 Task: Create a due date automation trigger when advanced on, 2 working days before a card is due add fields with custom field "Resume" set to a number greater than 1 and greater or equal to 10 at 11:00 AM.
Action: Mouse moved to (847, 248)
Screenshot: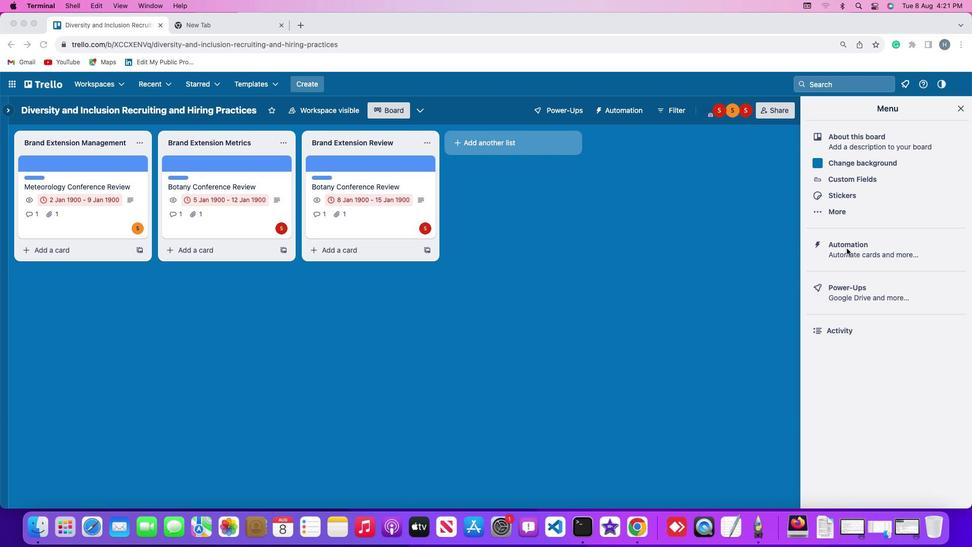 
Action: Mouse pressed left at (847, 248)
Screenshot: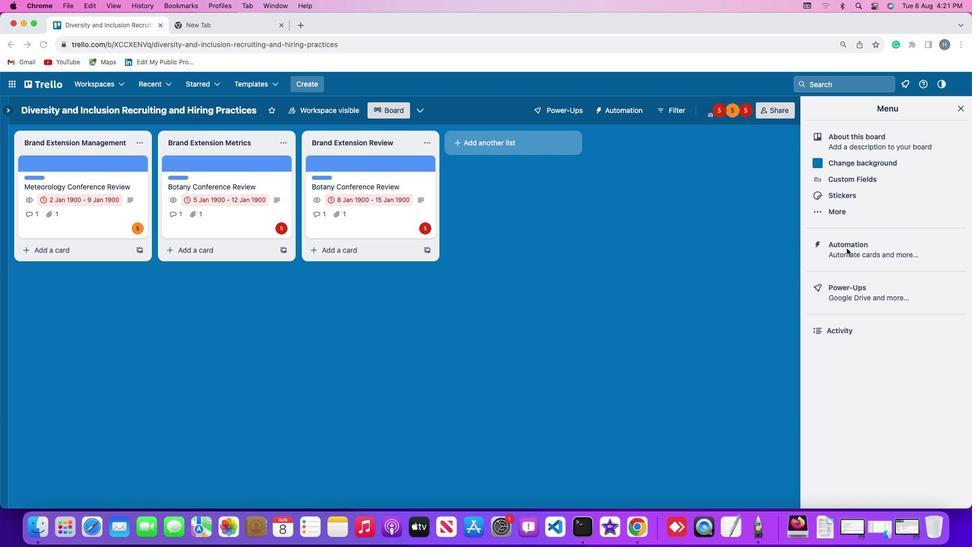 
Action: Mouse pressed left at (847, 248)
Screenshot: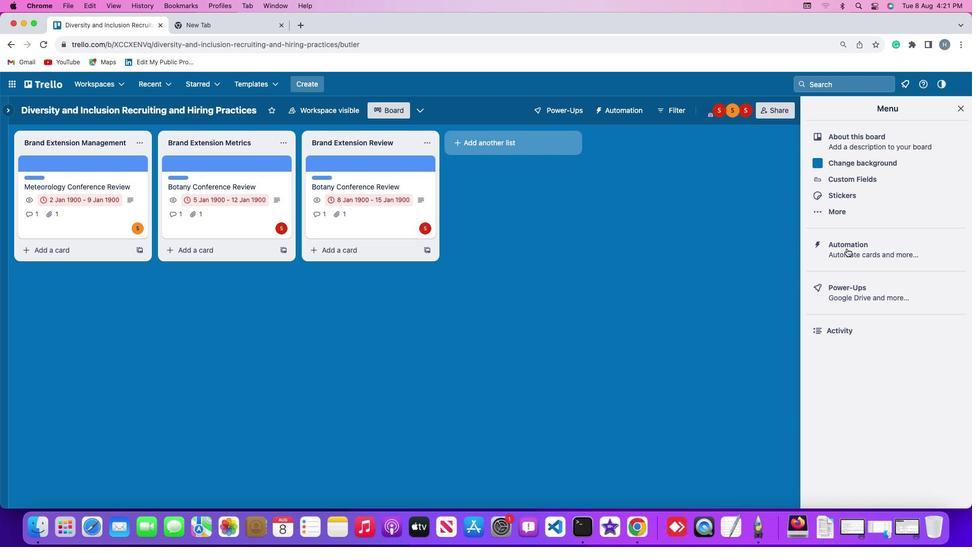 
Action: Mouse moved to (67, 243)
Screenshot: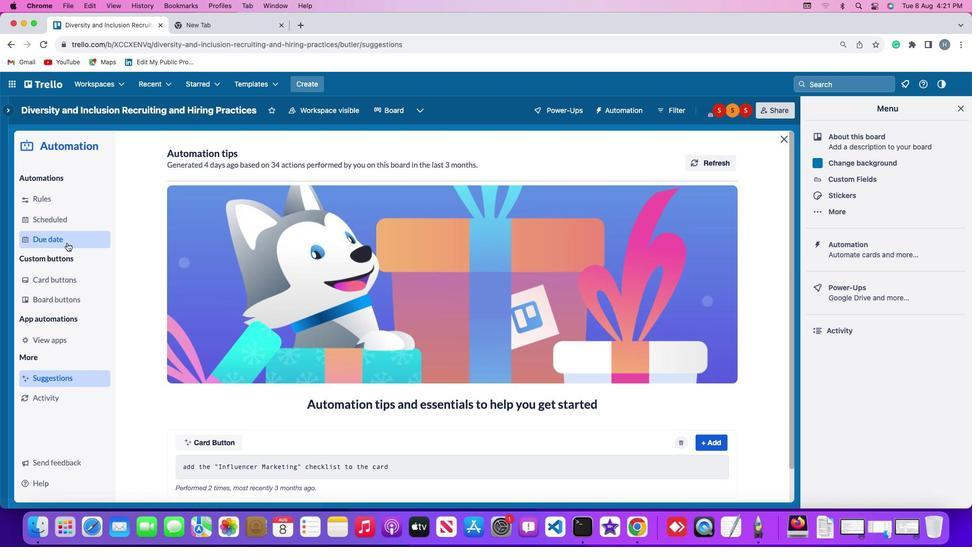 
Action: Mouse pressed left at (67, 243)
Screenshot: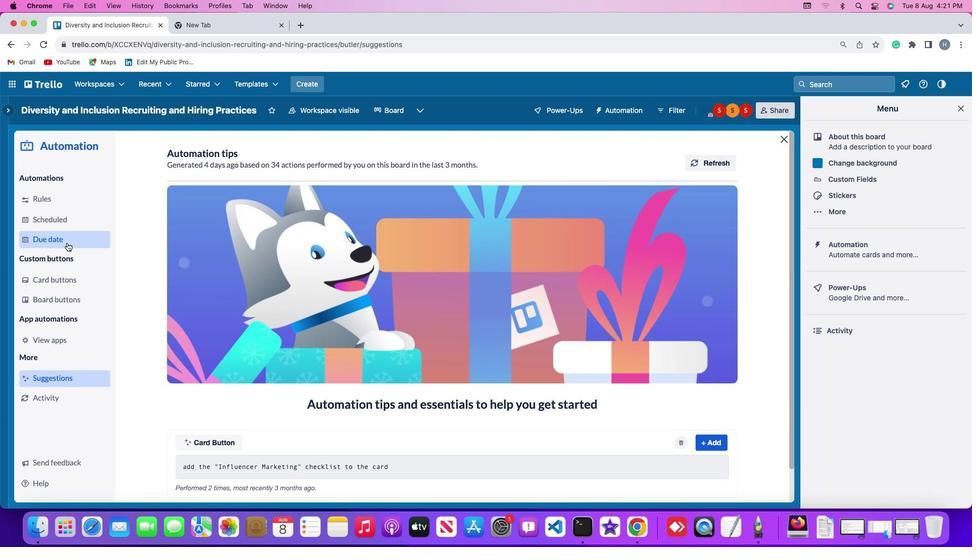 
Action: Mouse moved to (688, 156)
Screenshot: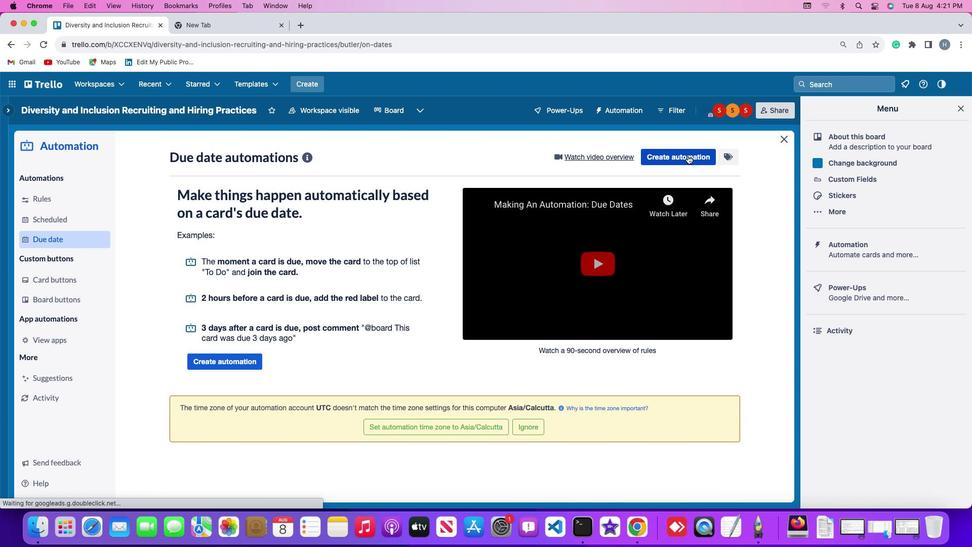 
Action: Mouse pressed left at (688, 156)
Screenshot: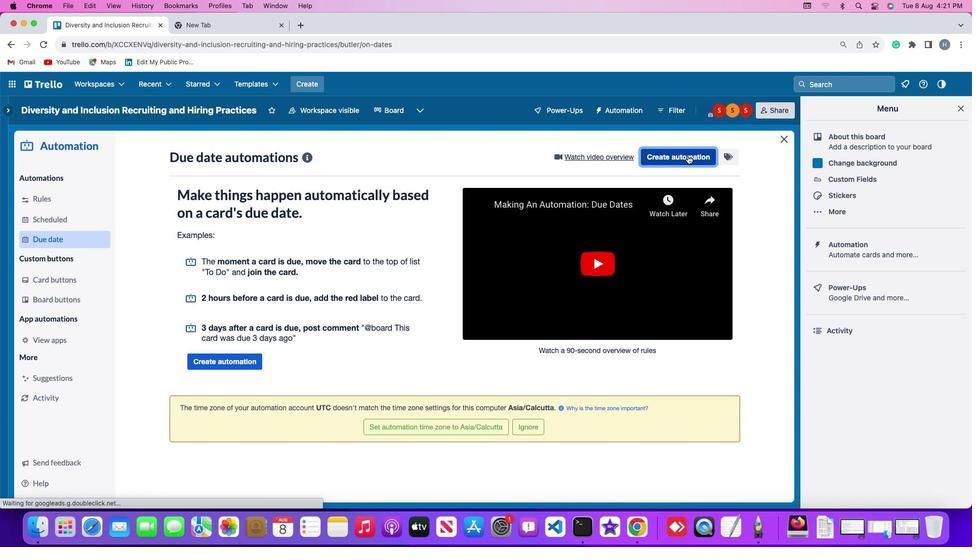 
Action: Mouse moved to (239, 248)
Screenshot: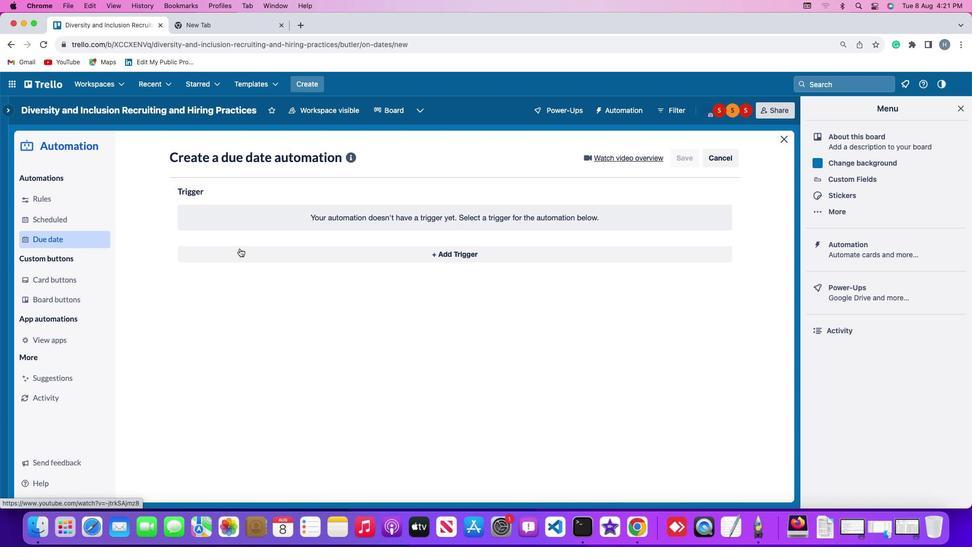 
Action: Mouse pressed left at (239, 248)
Screenshot: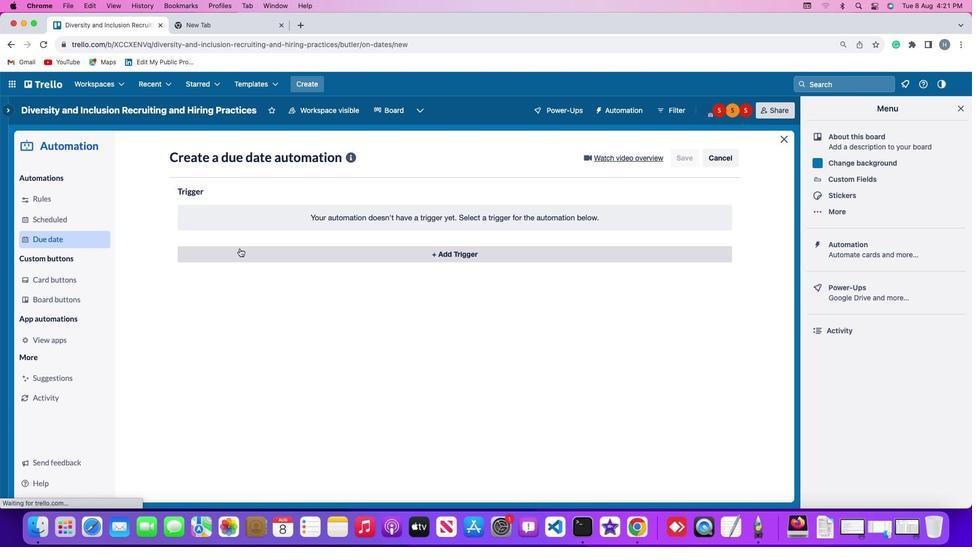 
Action: Mouse moved to (198, 405)
Screenshot: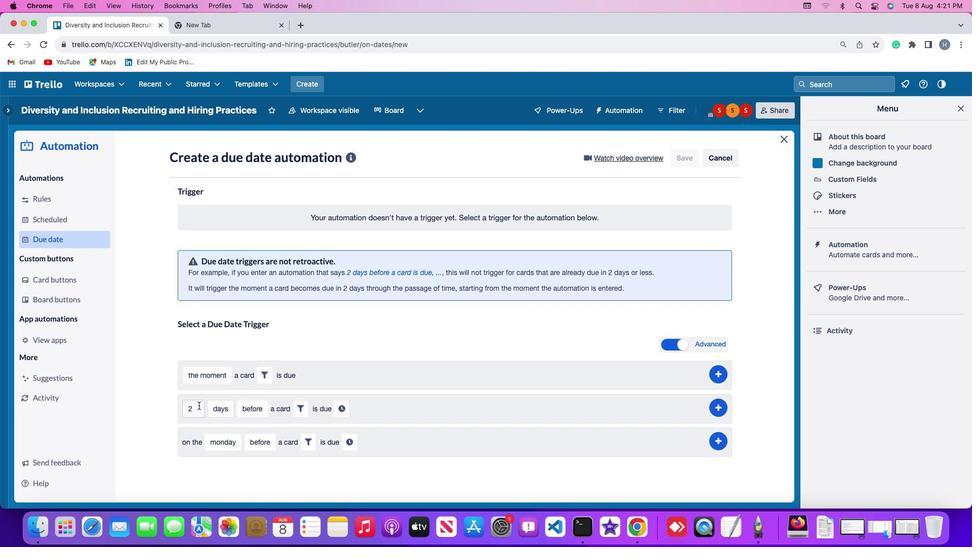 
Action: Mouse pressed left at (198, 405)
Screenshot: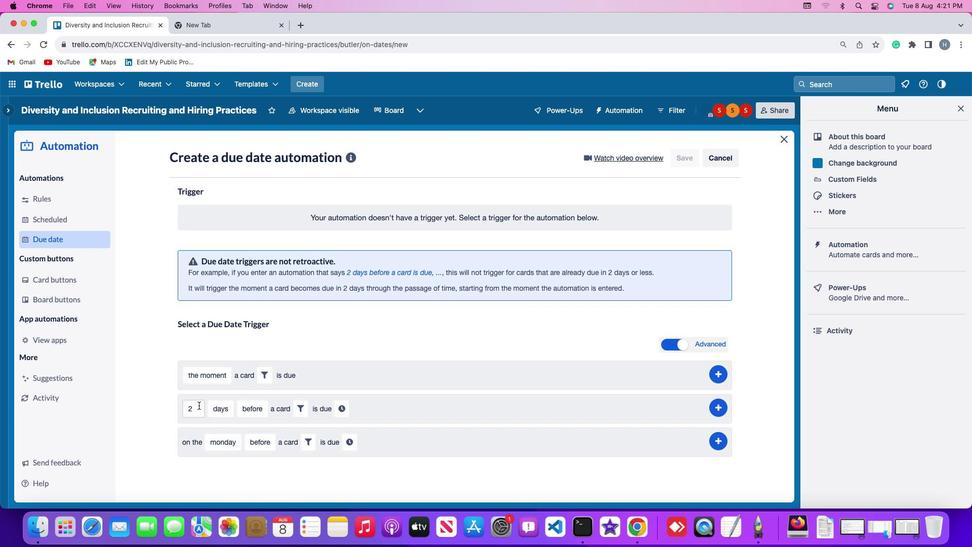 
Action: Mouse moved to (198, 404)
Screenshot: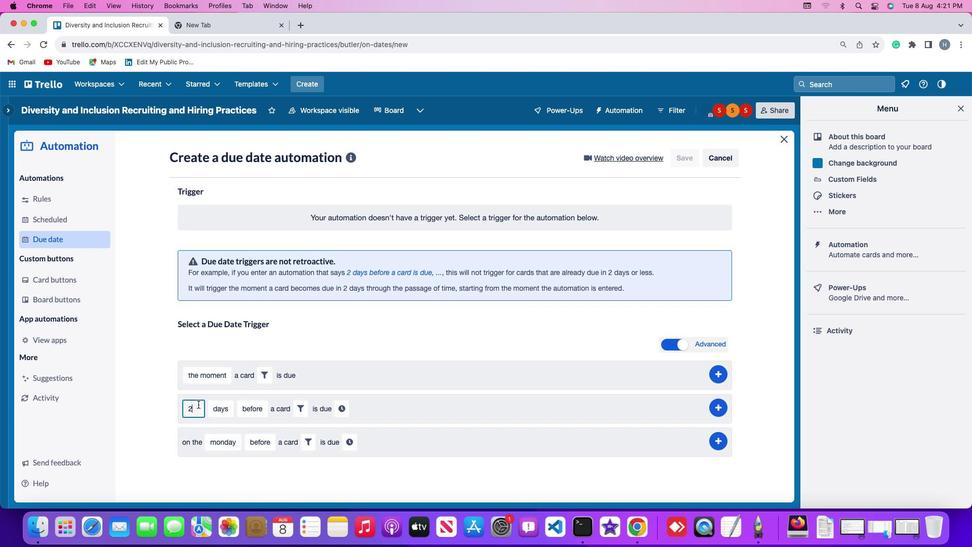 
Action: Key pressed Key.backspace'2'
Screenshot: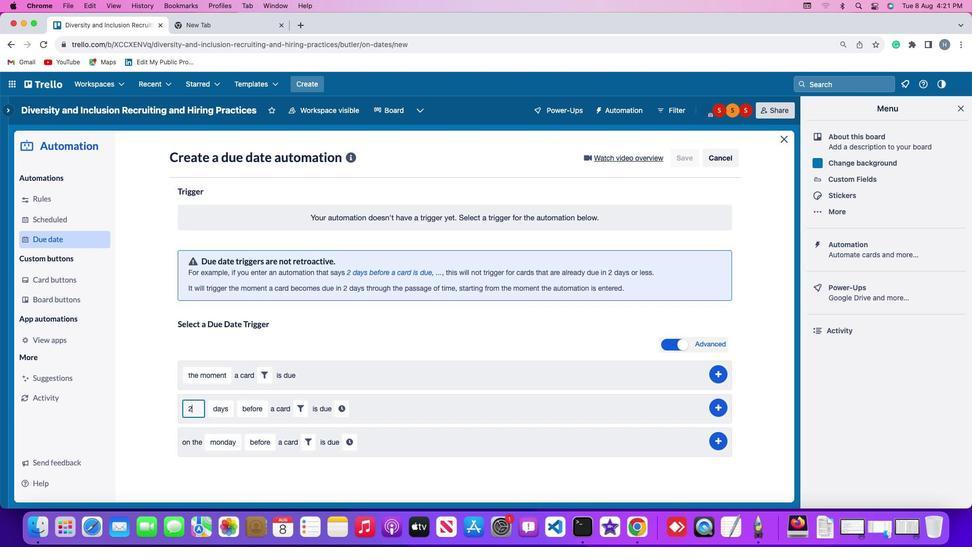 
Action: Mouse moved to (214, 402)
Screenshot: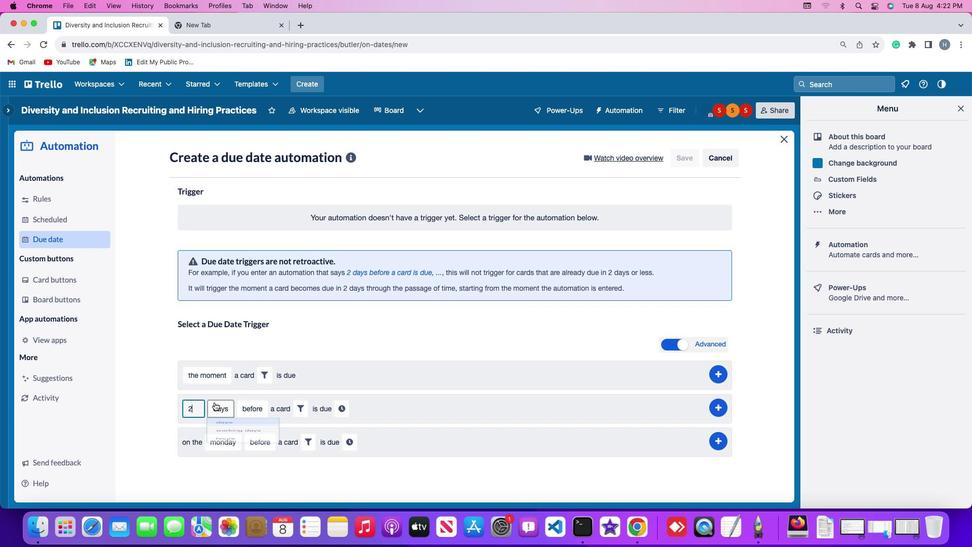 
Action: Mouse pressed left at (214, 402)
Screenshot: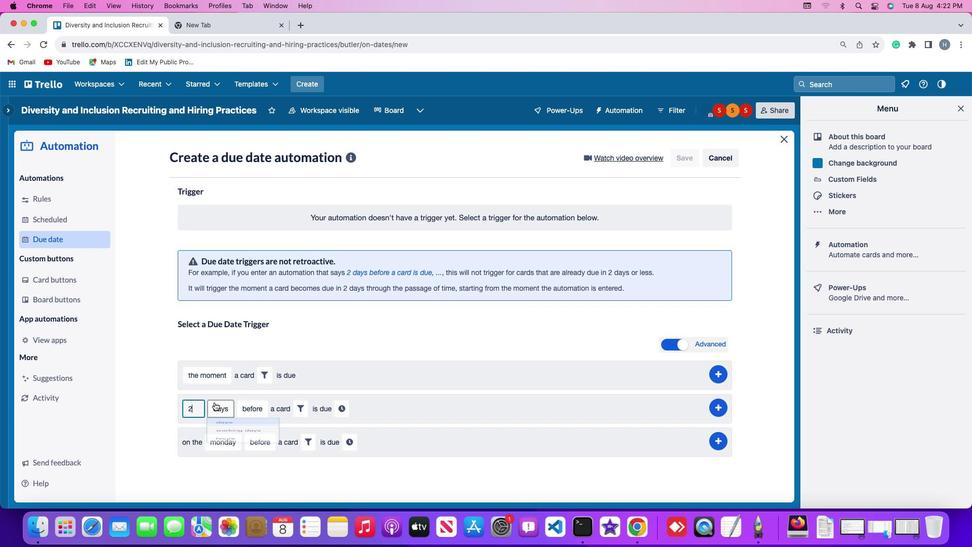 
Action: Mouse moved to (229, 445)
Screenshot: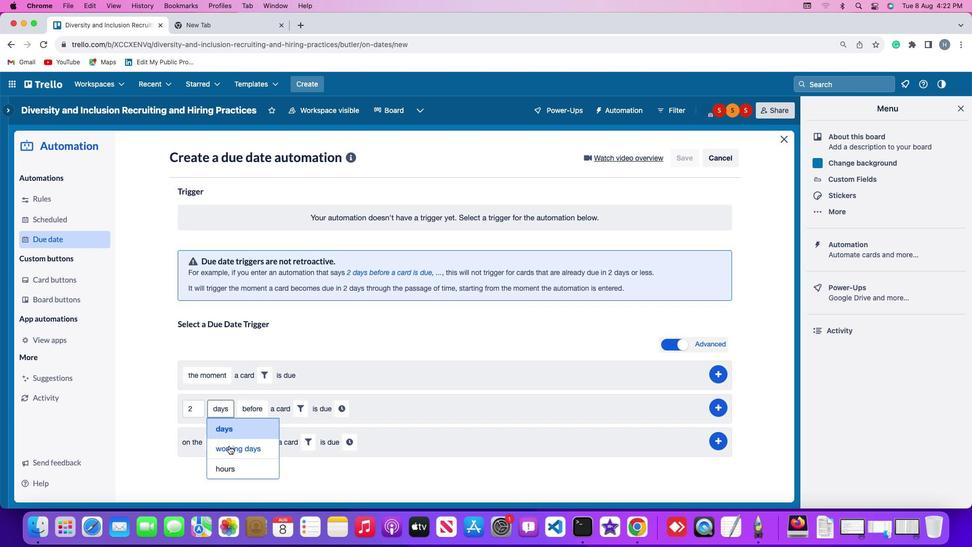 
Action: Mouse pressed left at (229, 445)
Screenshot: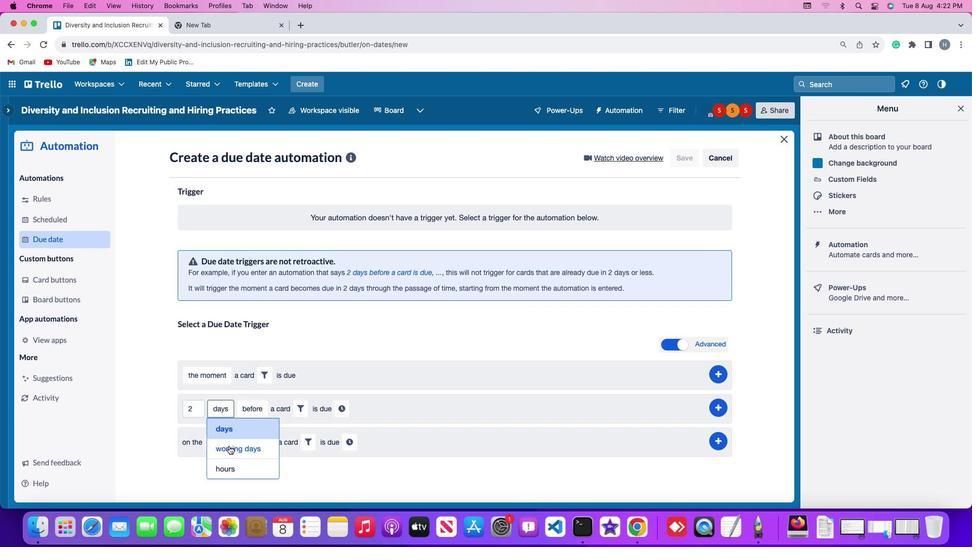 
Action: Mouse moved to (278, 408)
Screenshot: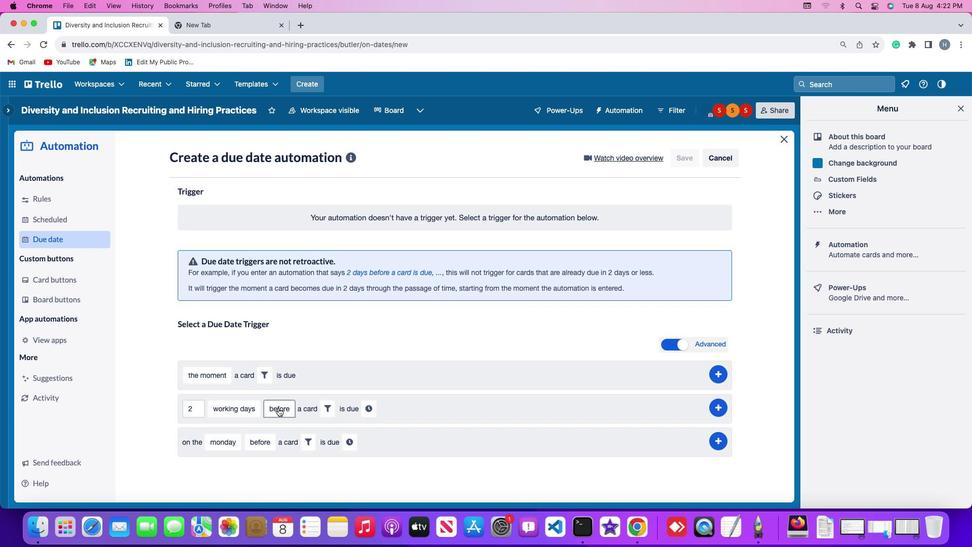 
Action: Mouse pressed left at (278, 408)
Screenshot: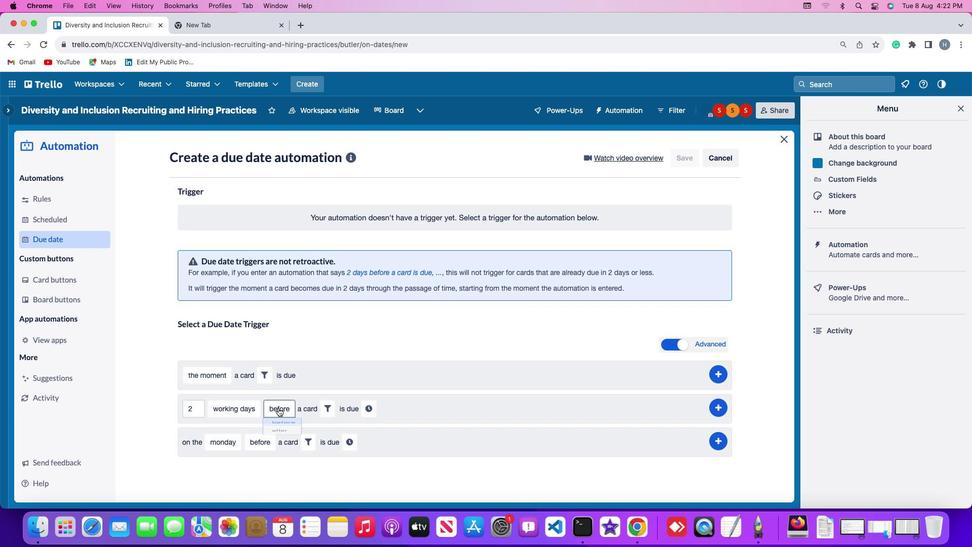 
Action: Mouse moved to (284, 427)
Screenshot: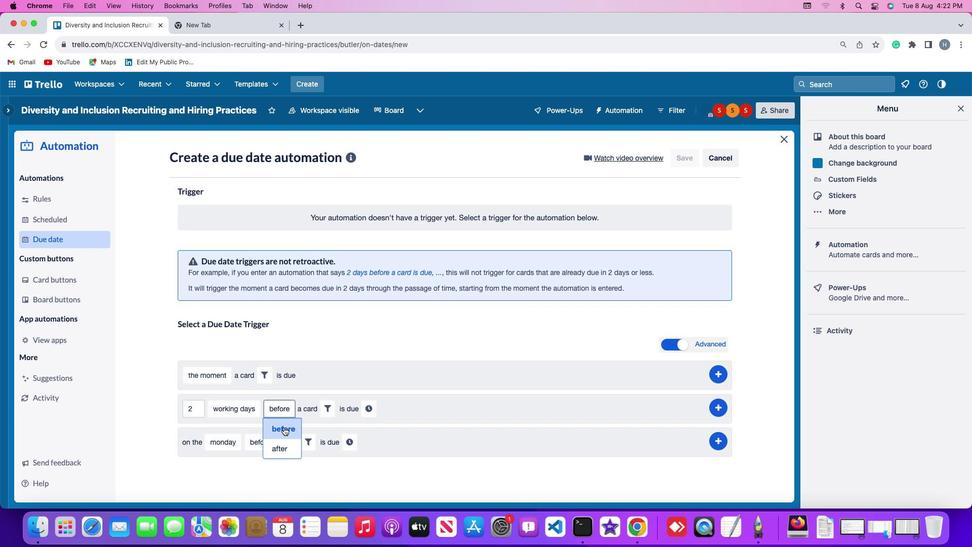 
Action: Mouse pressed left at (284, 427)
Screenshot: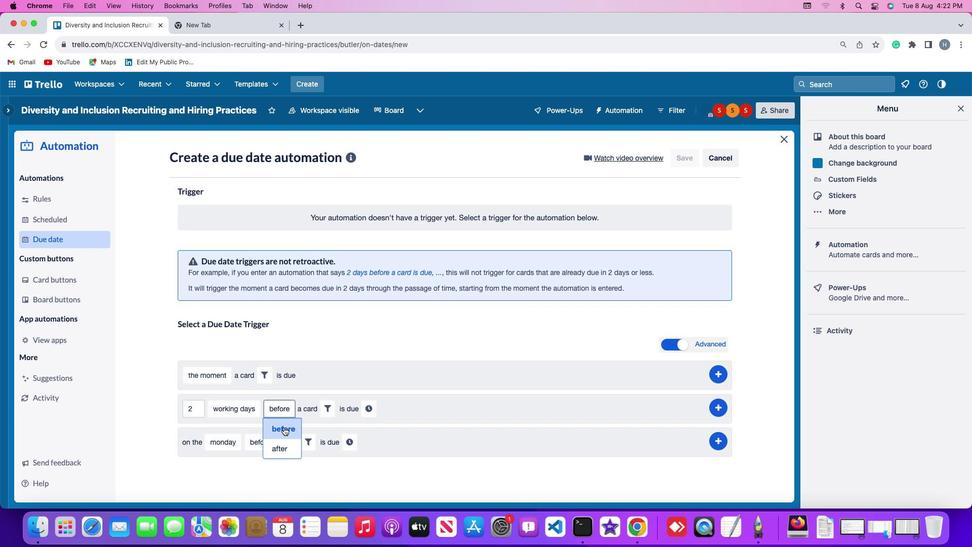 
Action: Mouse moved to (328, 409)
Screenshot: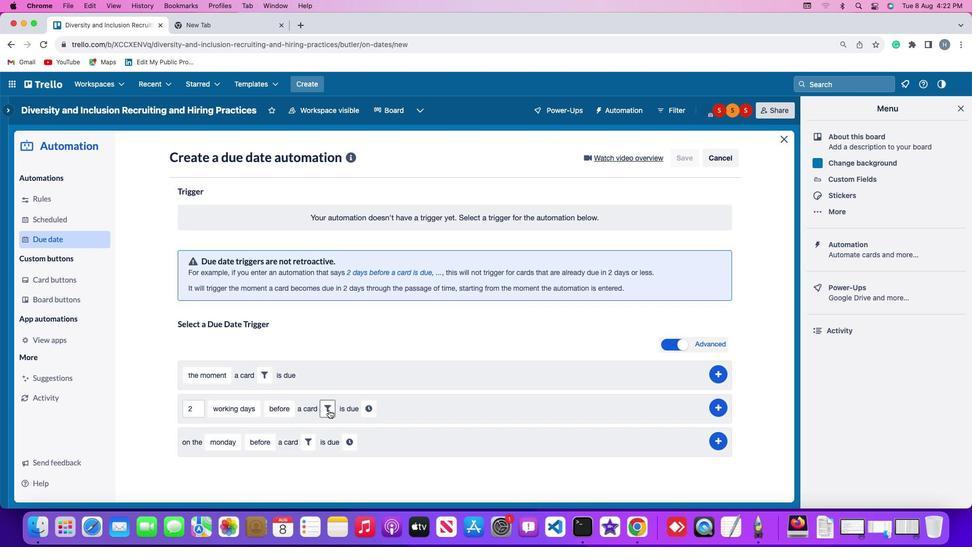 
Action: Mouse pressed left at (328, 409)
Screenshot: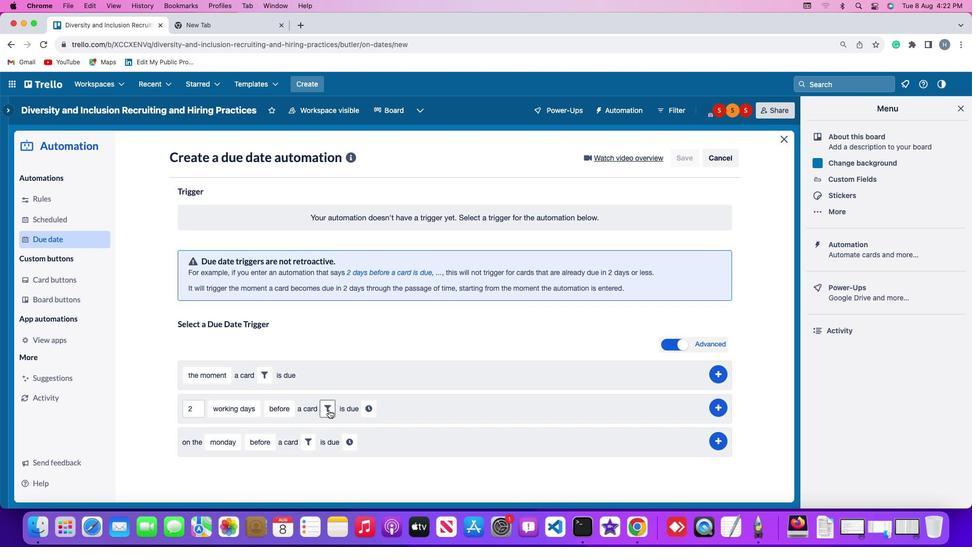 
Action: Mouse moved to (499, 442)
Screenshot: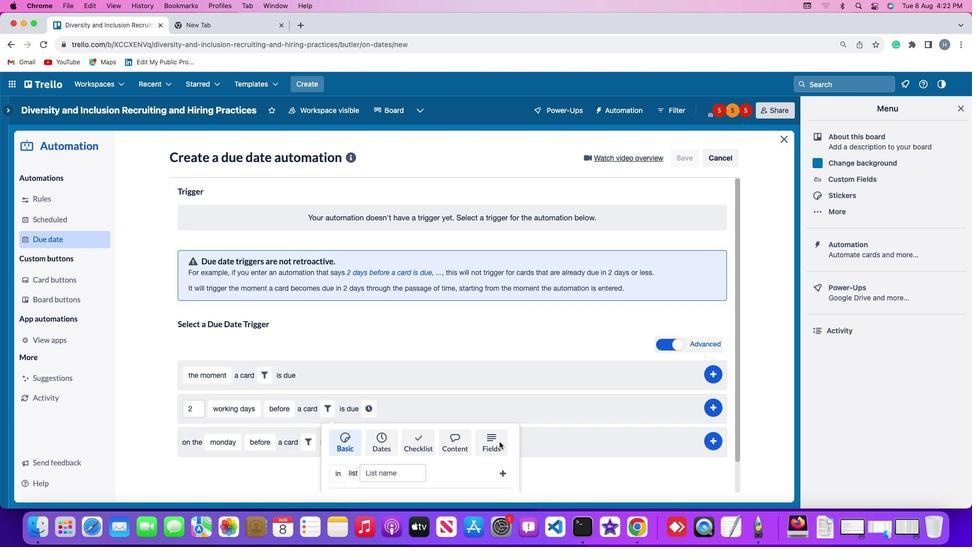 
Action: Mouse pressed left at (499, 442)
Screenshot: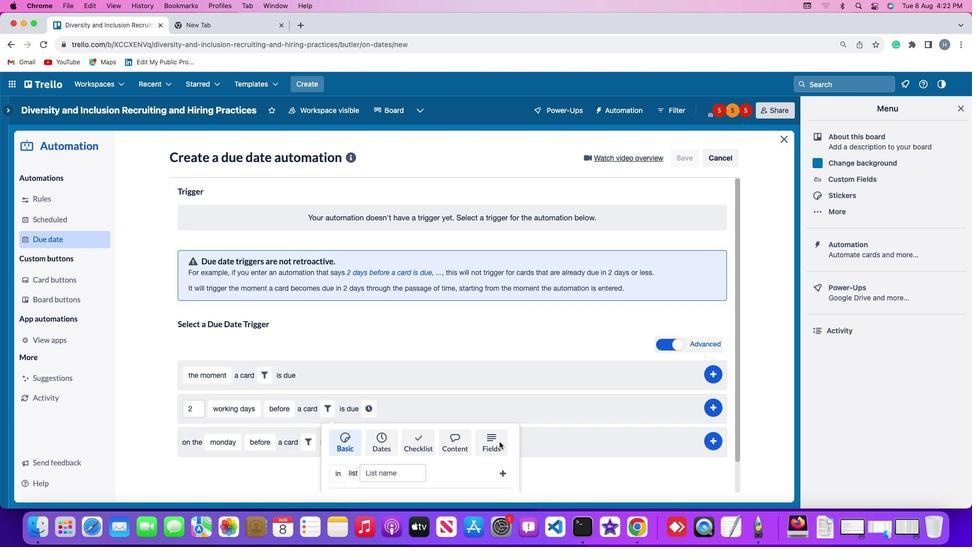 
Action: Mouse moved to (279, 458)
Screenshot: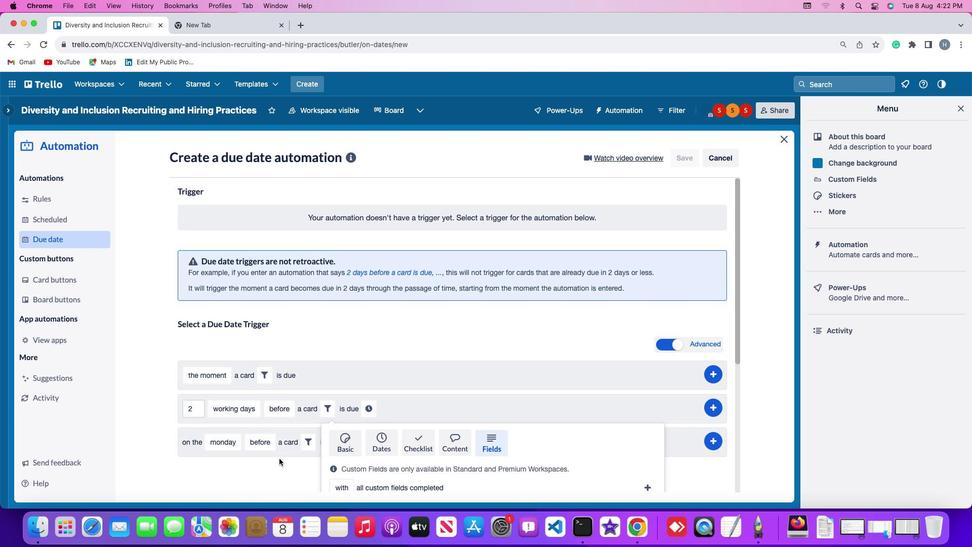 
Action: Mouse scrolled (279, 458) with delta (0, 0)
Screenshot: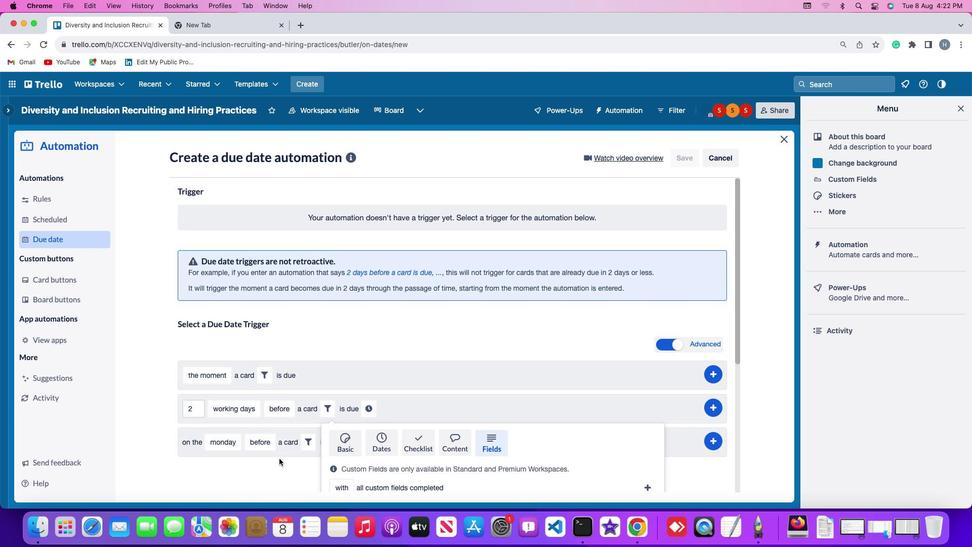 
Action: Mouse scrolled (279, 458) with delta (0, 0)
Screenshot: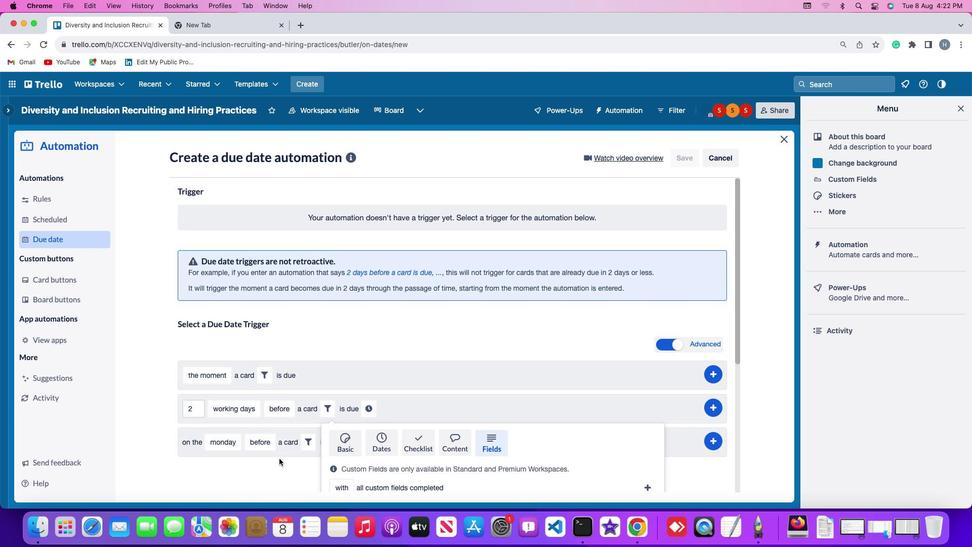 
Action: Mouse scrolled (279, 458) with delta (0, -2)
Screenshot: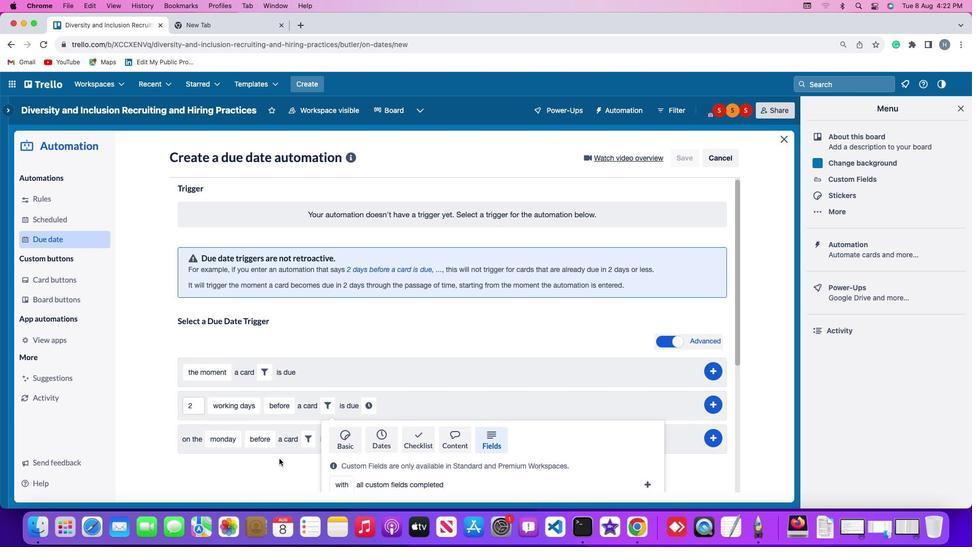 
Action: Mouse scrolled (279, 458) with delta (0, -2)
Screenshot: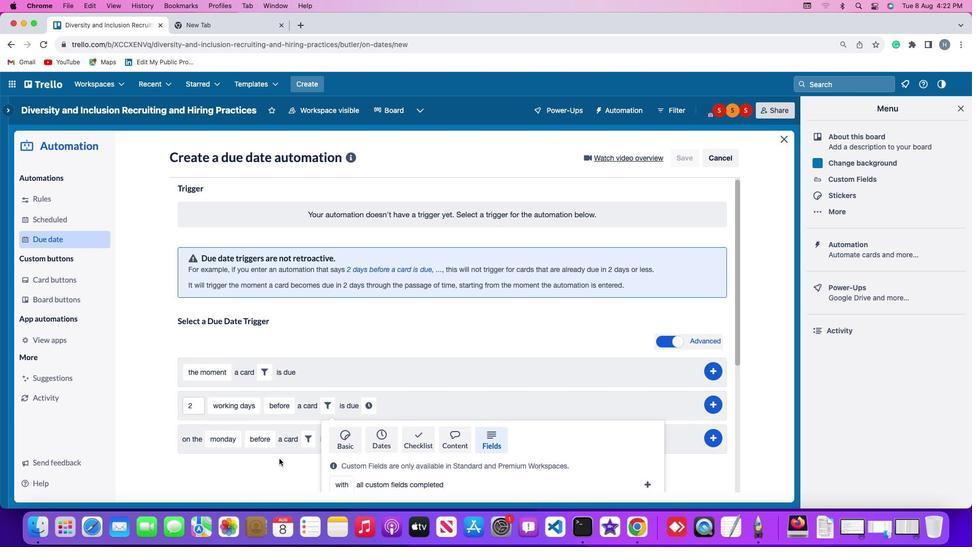 
Action: Mouse scrolled (279, 458) with delta (0, -3)
Screenshot: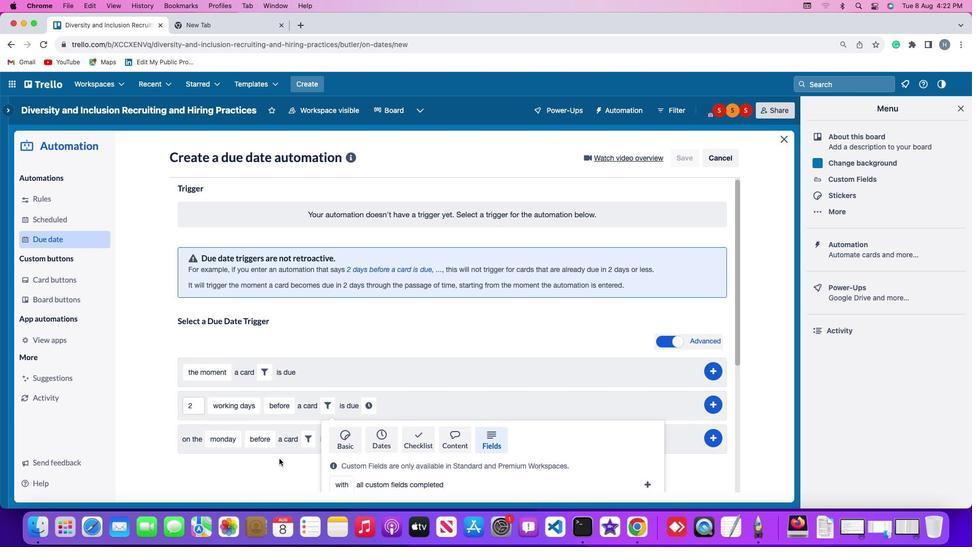 
Action: Mouse scrolled (279, 458) with delta (0, -3)
Screenshot: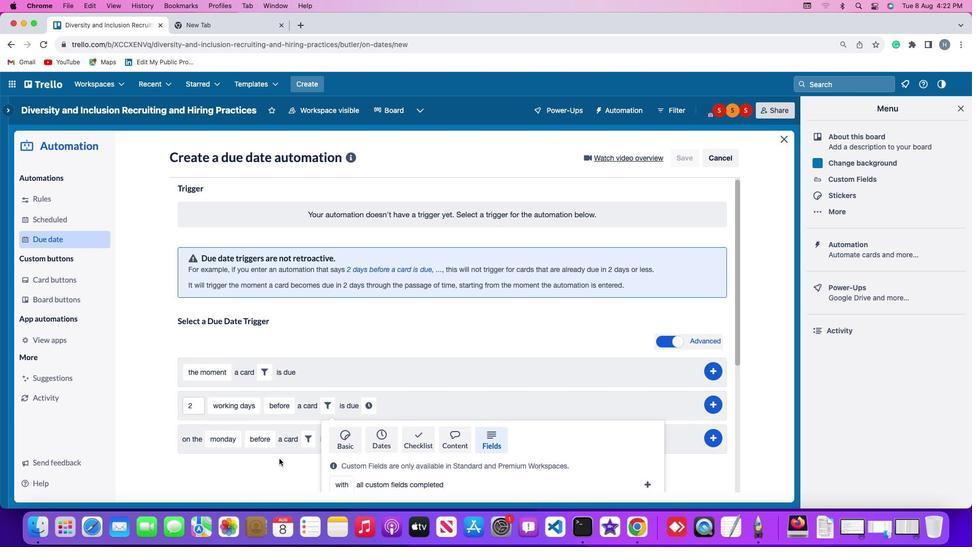 
Action: Mouse moved to (280, 458)
Screenshot: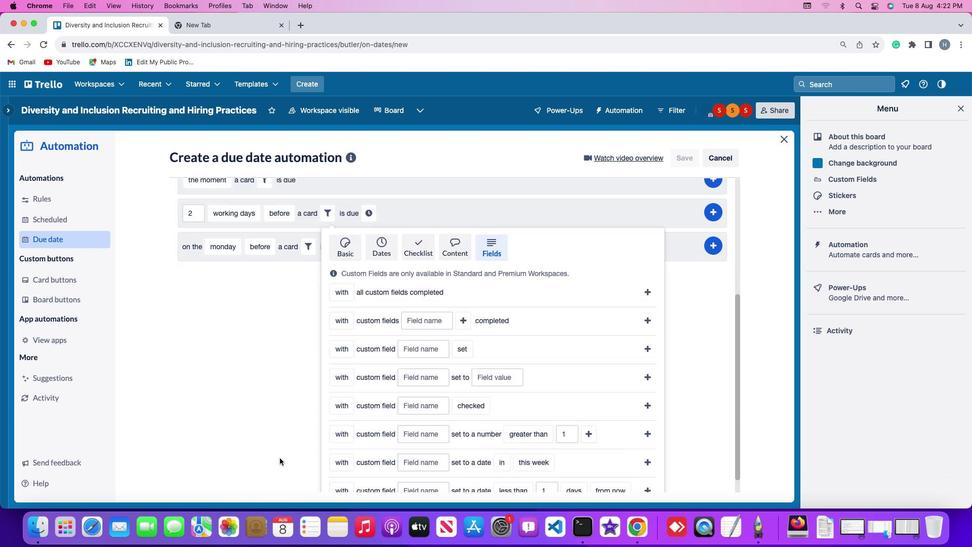 
Action: Mouse scrolled (280, 458) with delta (0, 0)
Screenshot: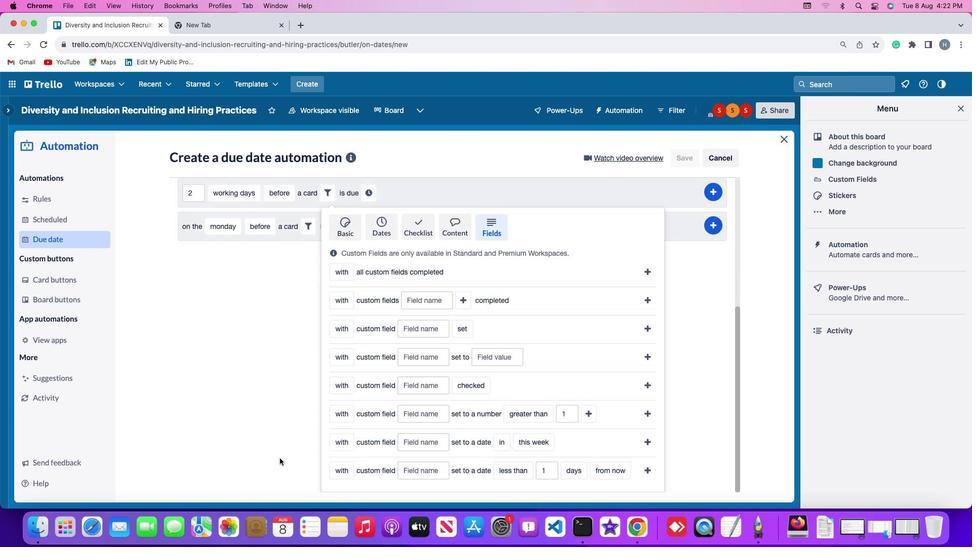 
Action: Mouse scrolled (280, 458) with delta (0, 0)
Screenshot: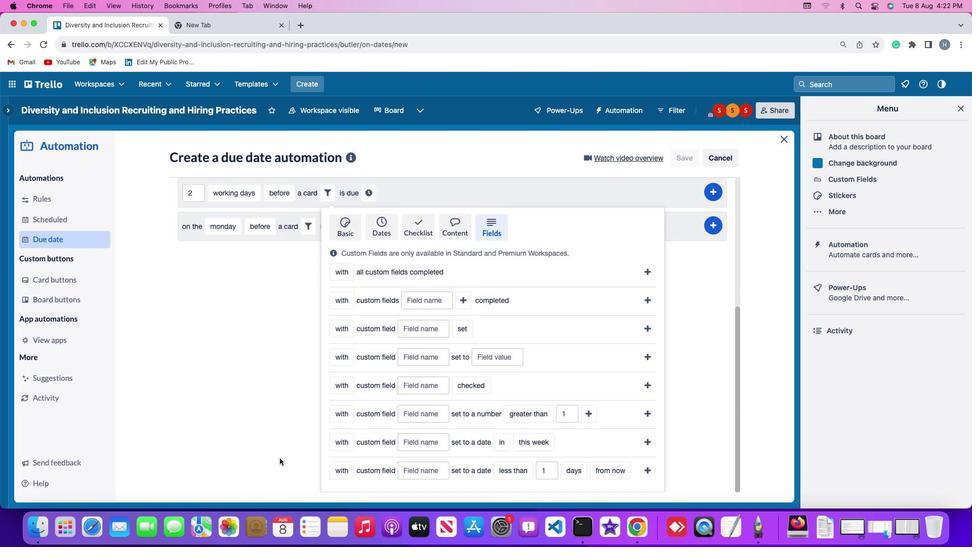 
Action: Mouse scrolled (280, 458) with delta (0, -1)
Screenshot: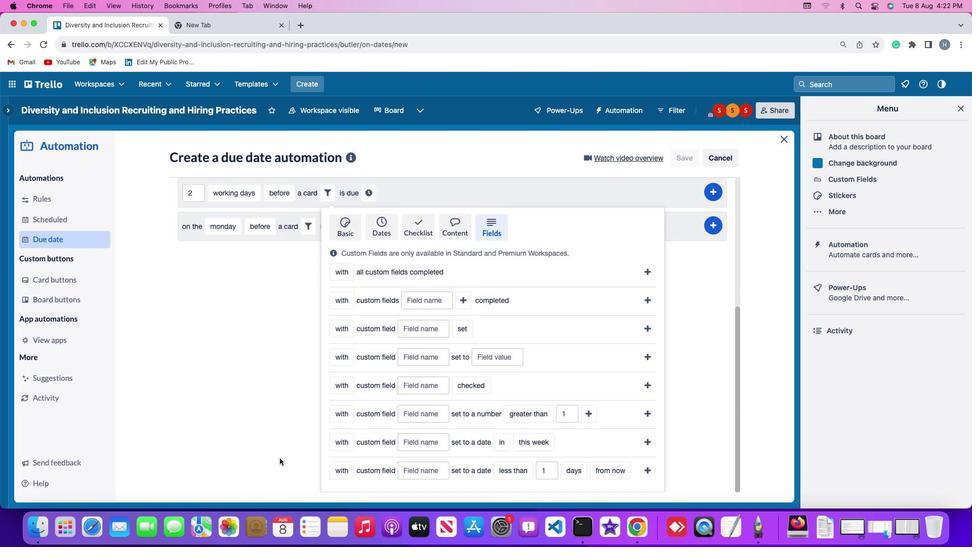 
Action: Mouse scrolled (280, 458) with delta (0, -2)
Screenshot: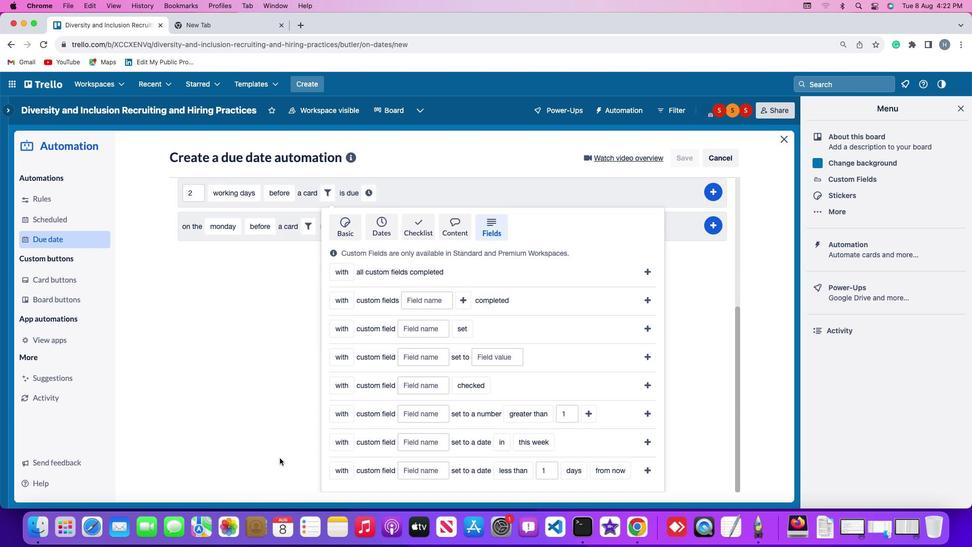 
Action: Mouse scrolled (280, 458) with delta (0, -3)
Screenshot: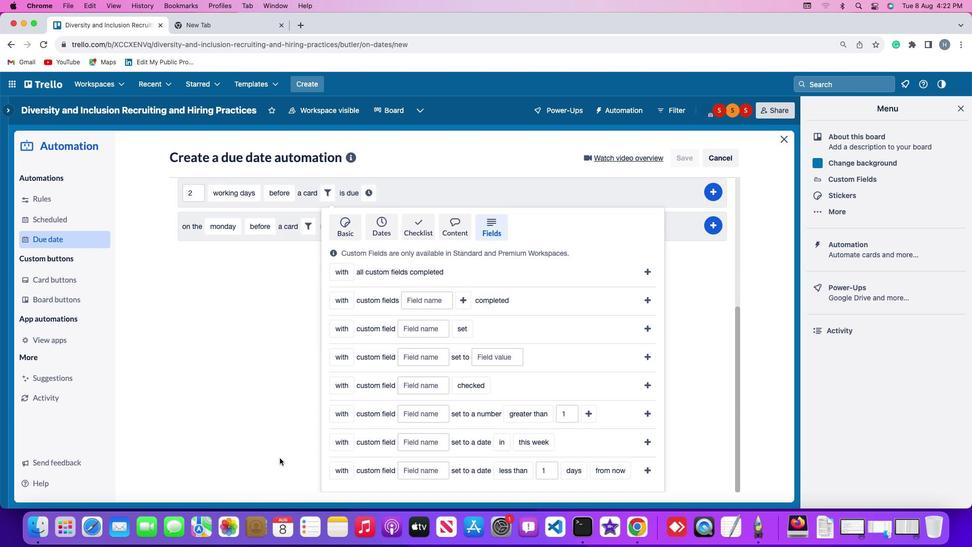 
Action: Mouse moved to (336, 417)
Screenshot: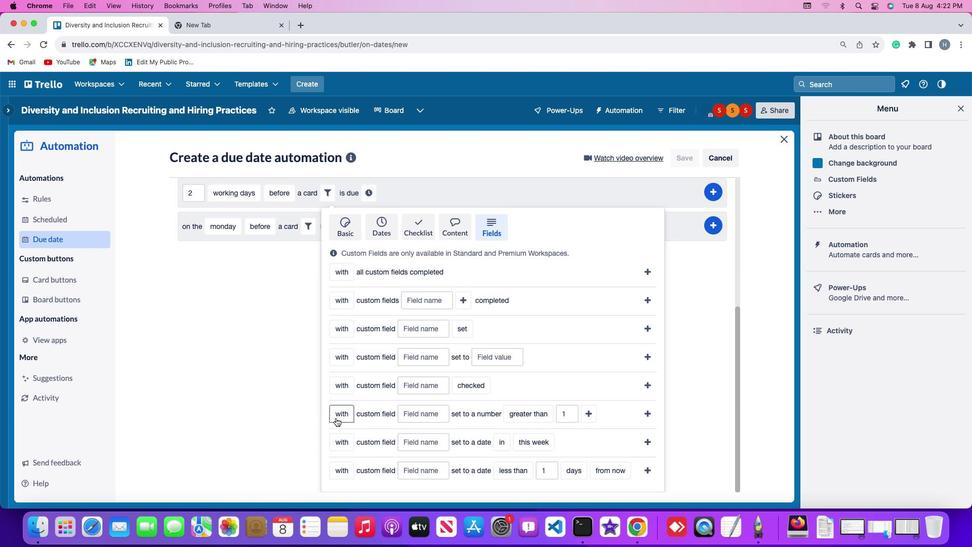 
Action: Mouse pressed left at (336, 417)
Screenshot: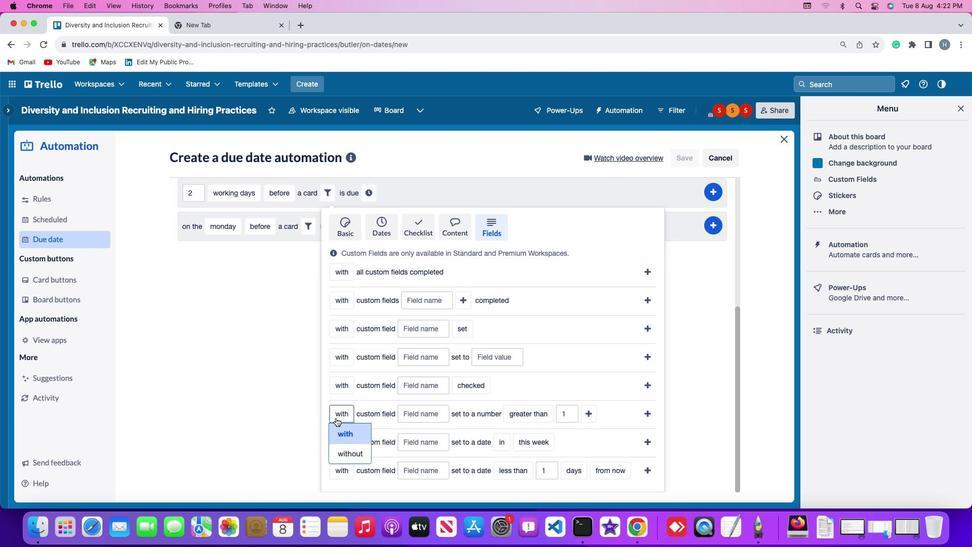 
Action: Mouse moved to (343, 432)
Screenshot: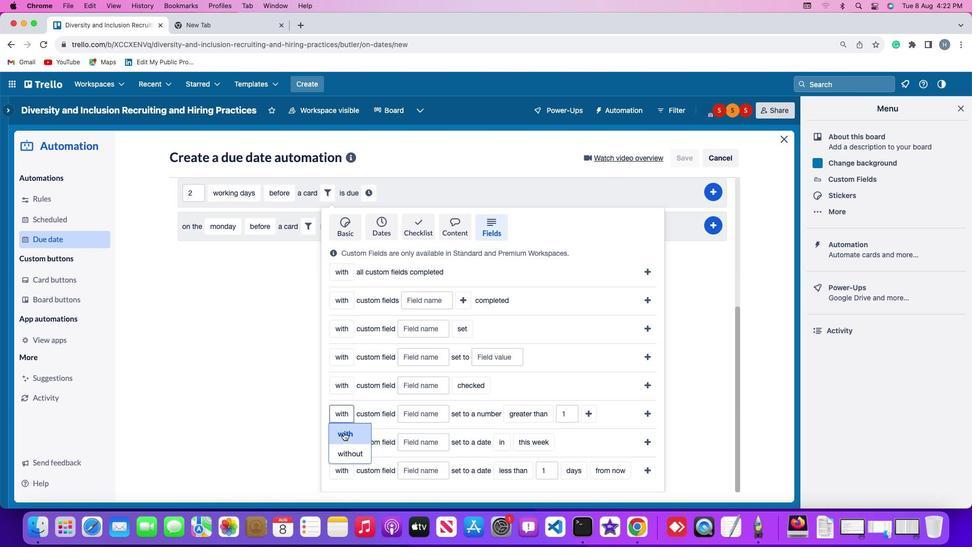 
Action: Mouse pressed left at (343, 432)
Screenshot: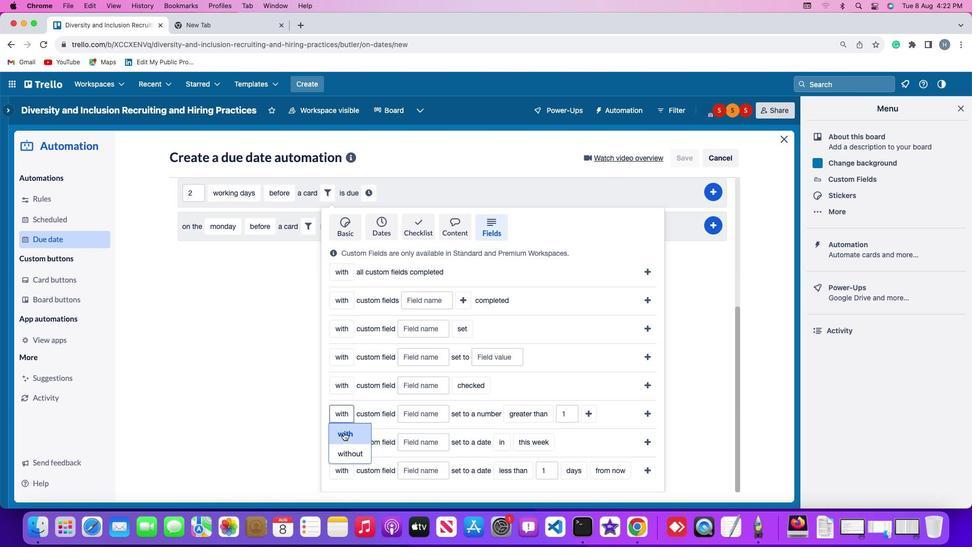 
Action: Mouse moved to (415, 409)
Screenshot: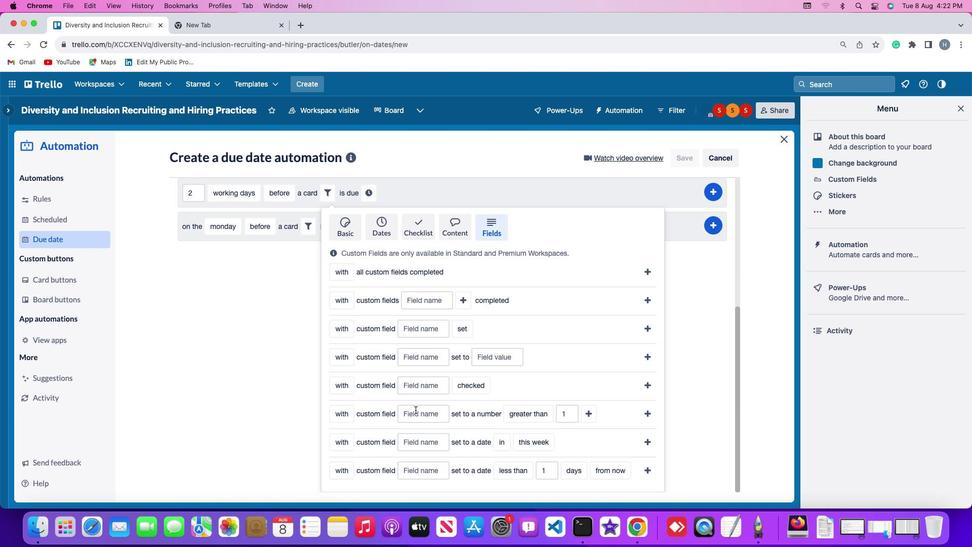 
Action: Mouse pressed left at (415, 409)
Screenshot: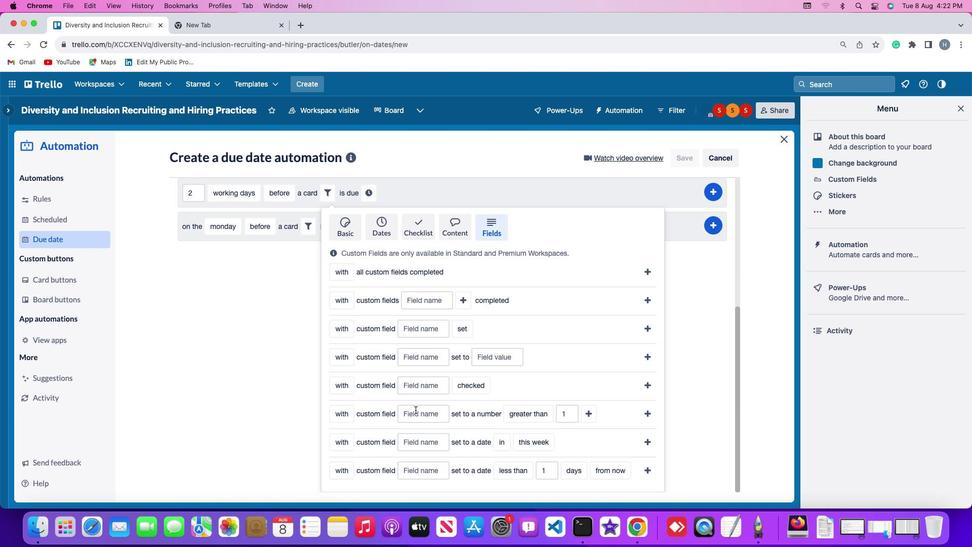 
Action: Mouse moved to (415, 409)
Screenshot: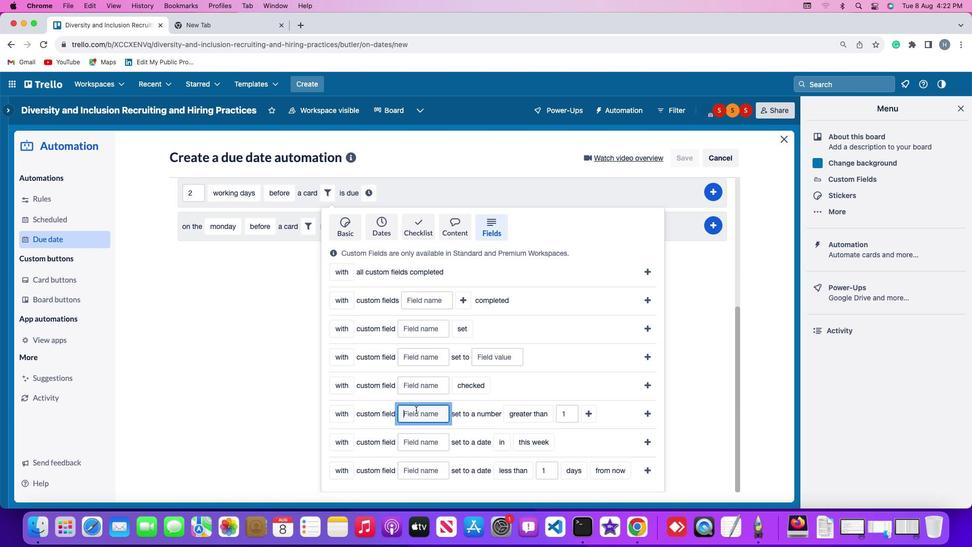 
Action: Key pressed Key.shift'R''e''s''u''m''e'
Screenshot: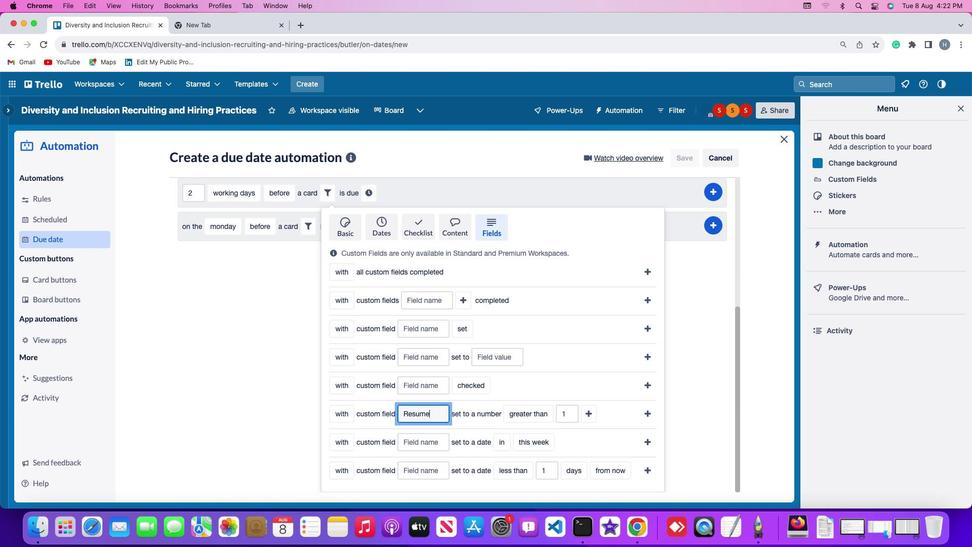 
Action: Mouse moved to (524, 413)
Screenshot: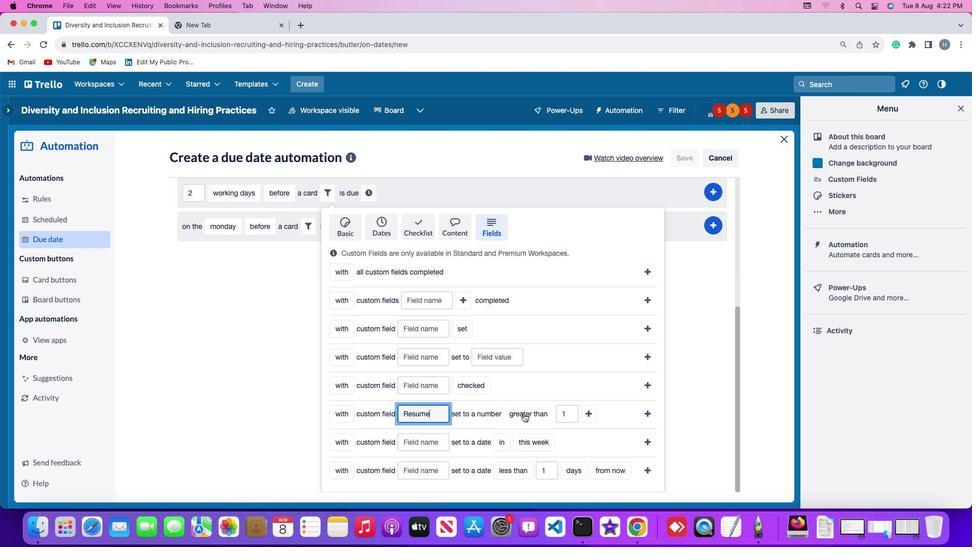 
Action: Mouse pressed left at (524, 413)
Screenshot: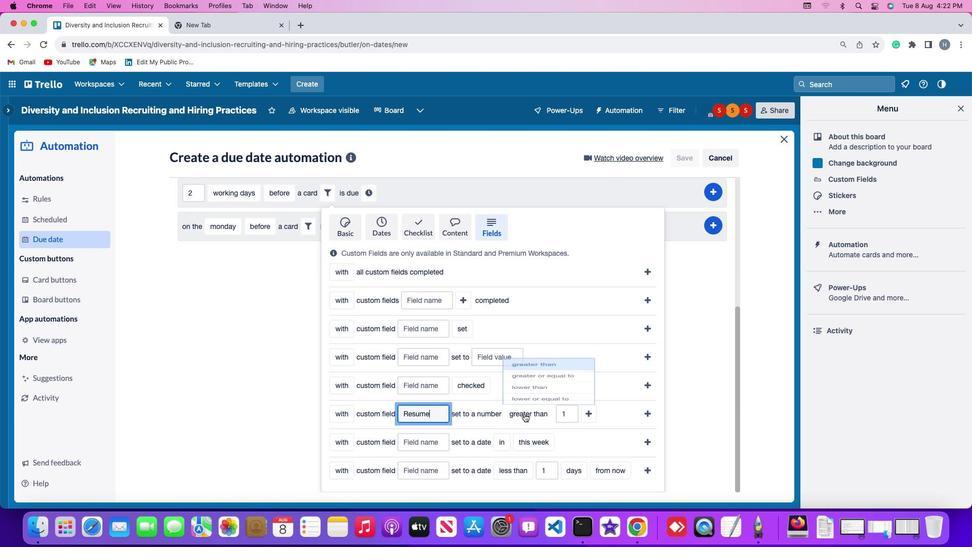 
Action: Mouse moved to (543, 339)
Screenshot: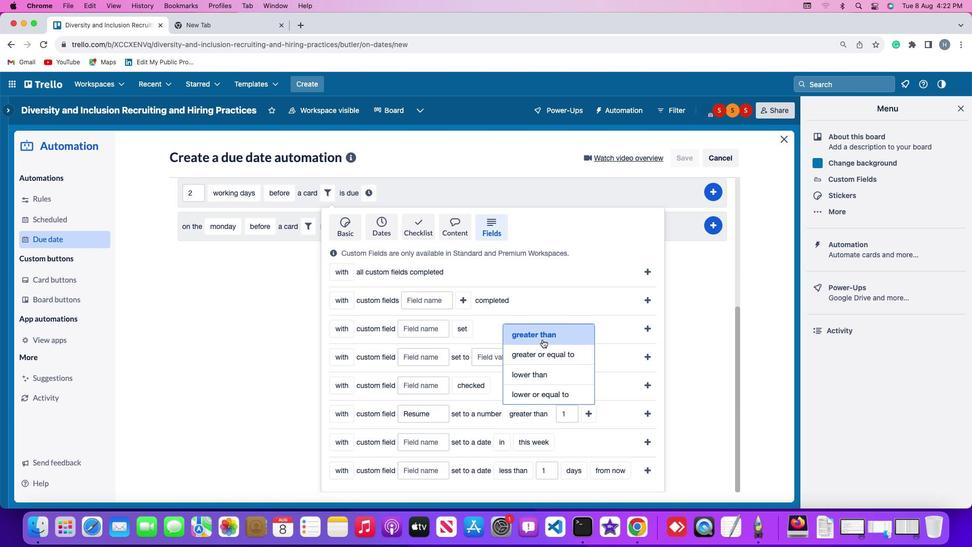 
Action: Mouse pressed left at (543, 339)
Screenshot: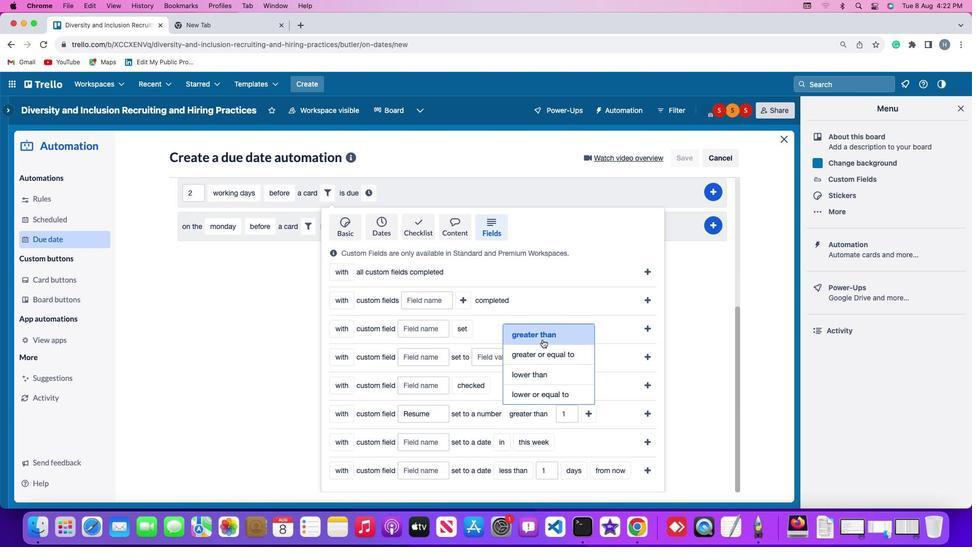 
Action: Mouse moved to (572, 413)
Screenshot: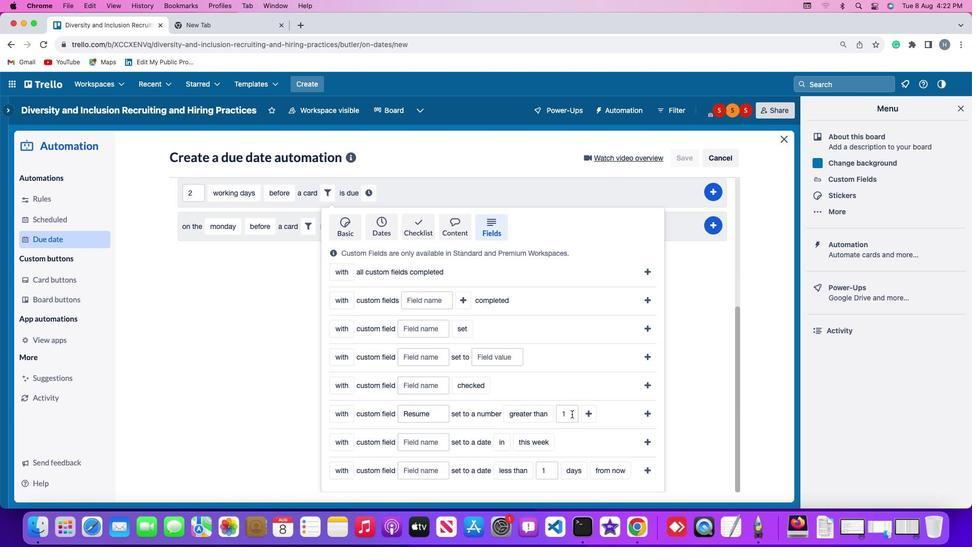 
Action: Mouse pressed left at (572, 413)
Screenshot: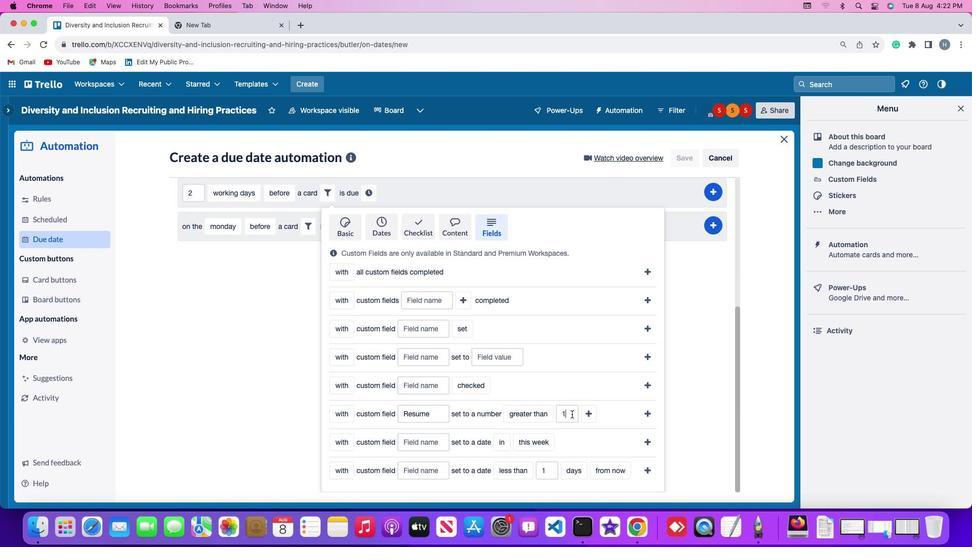
Action: Key pressed Key.backspace'1'
Screenshot: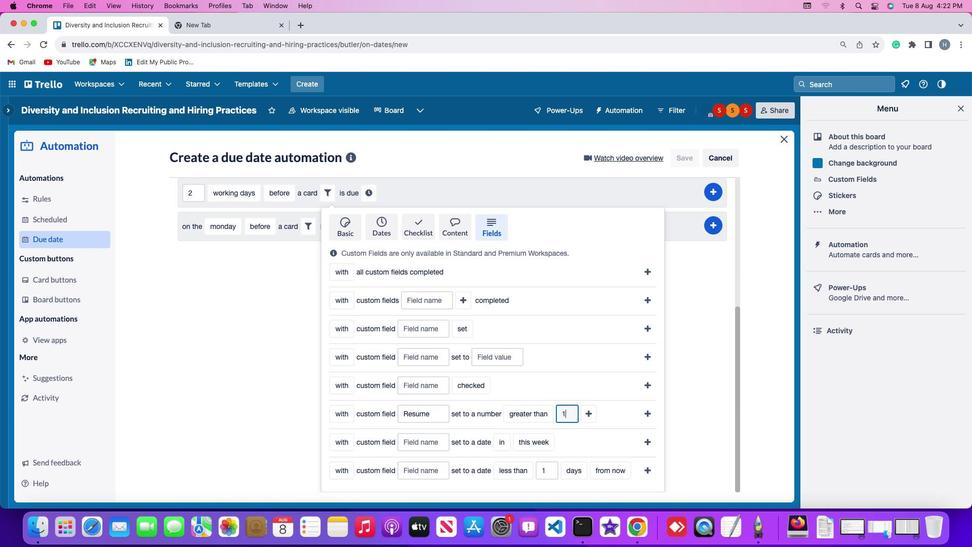 
Action: Mouse moved to (594, 412)
Screenshot: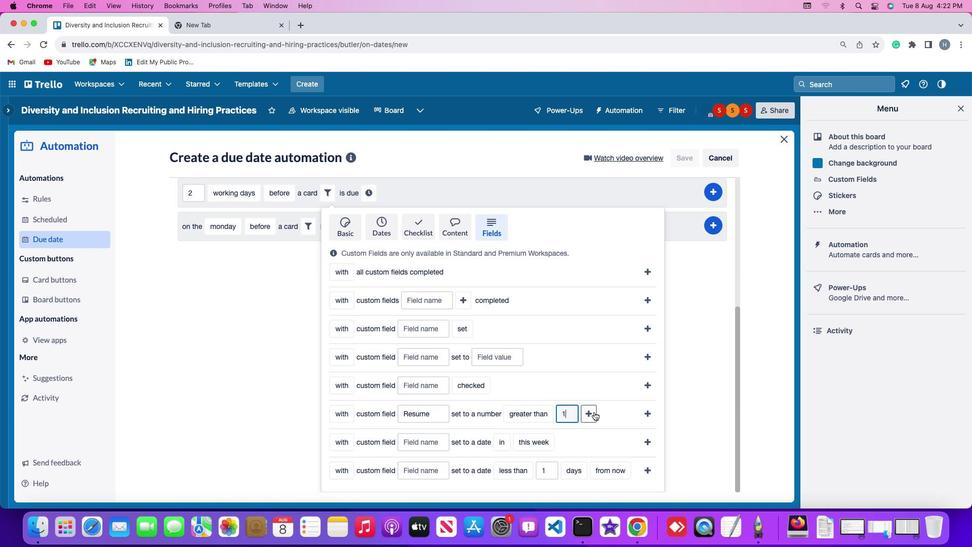
Action: Mouse pressed left at (594, 412)
Screenshot: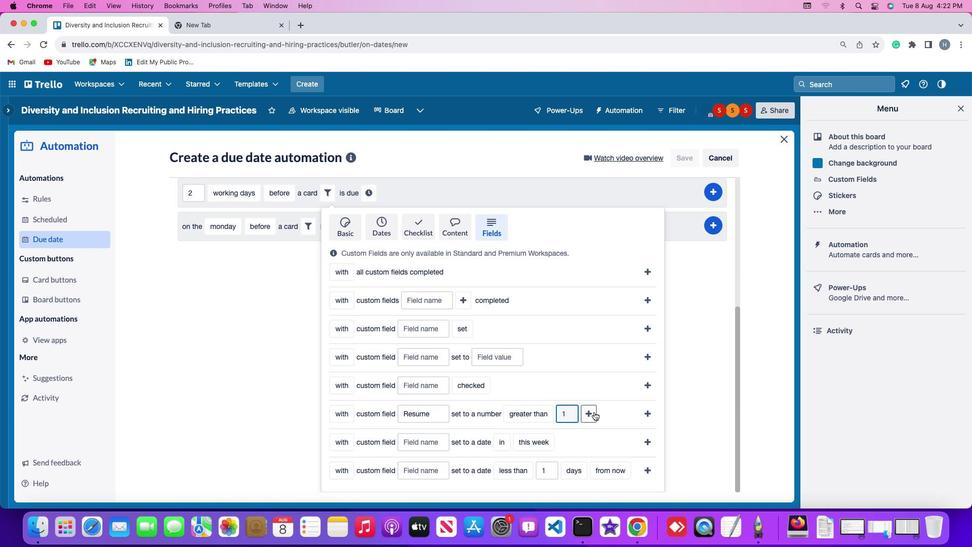 
Action: Mouse moved to (626, 412)
Screenshot: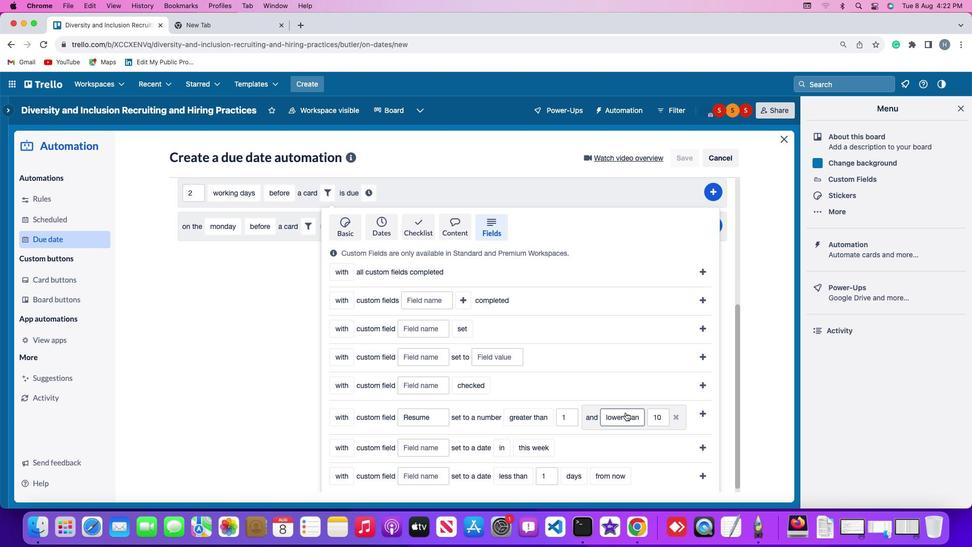 
Action: Mouse pressed left at (626, 412)
Screenshot: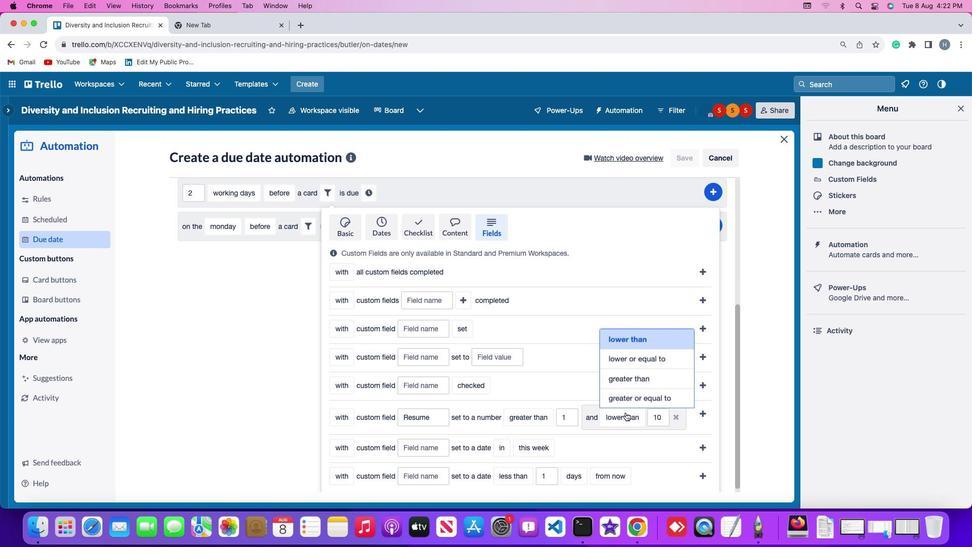 
Action: Mouse moved to (634, 399)
Screenshot: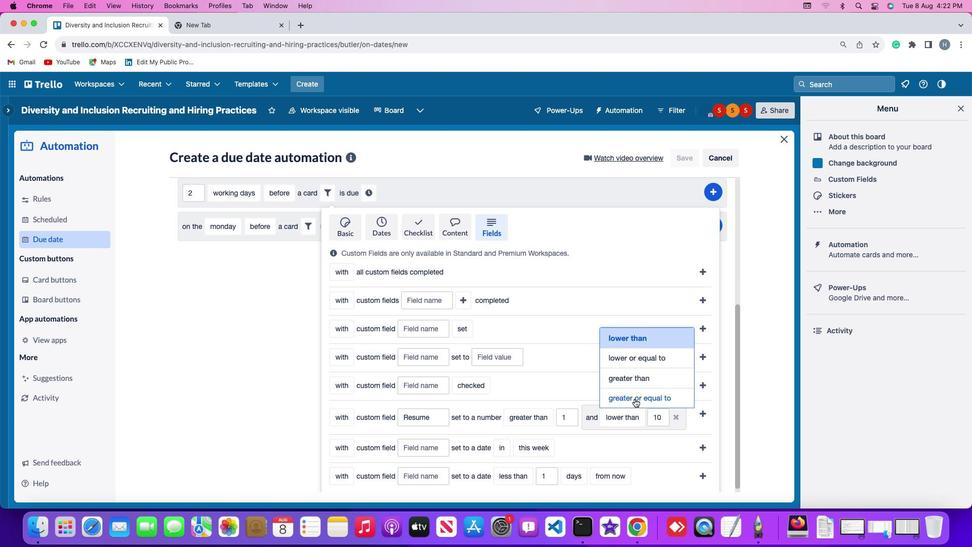 
Action: Mouse pressed left at (634, 399)
Screenshot: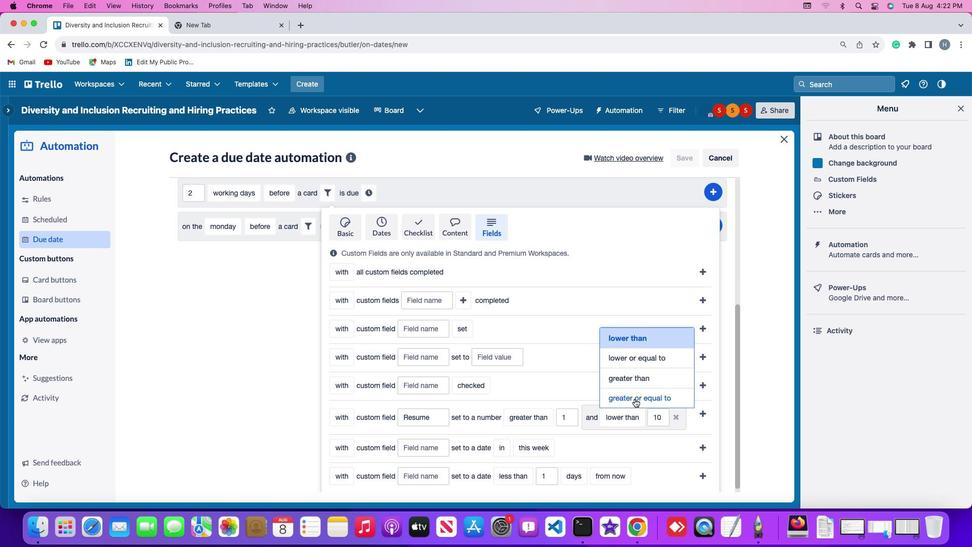 
Action: Mouse moved to (436, 433)
Screenshot: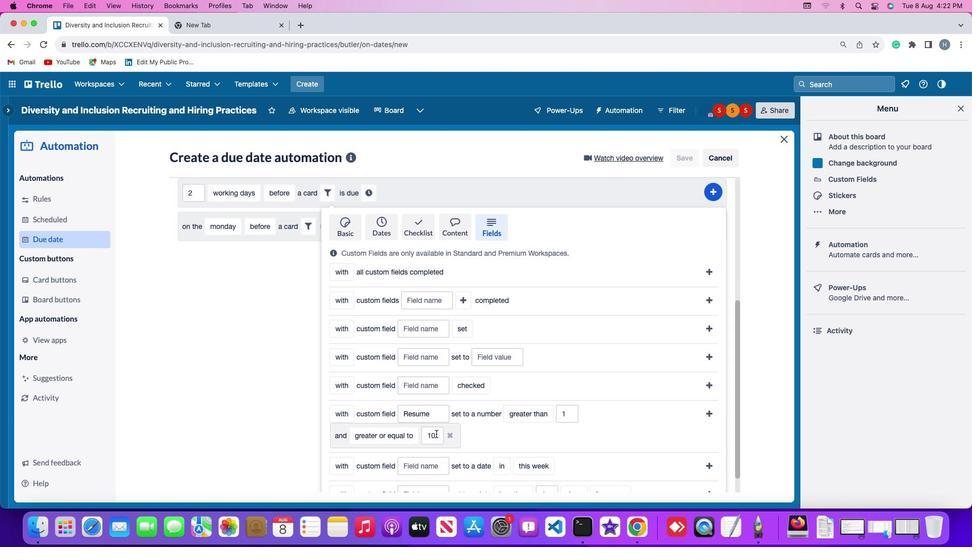 
Action: Mouse pressed left at (436, 433)
Screenshot: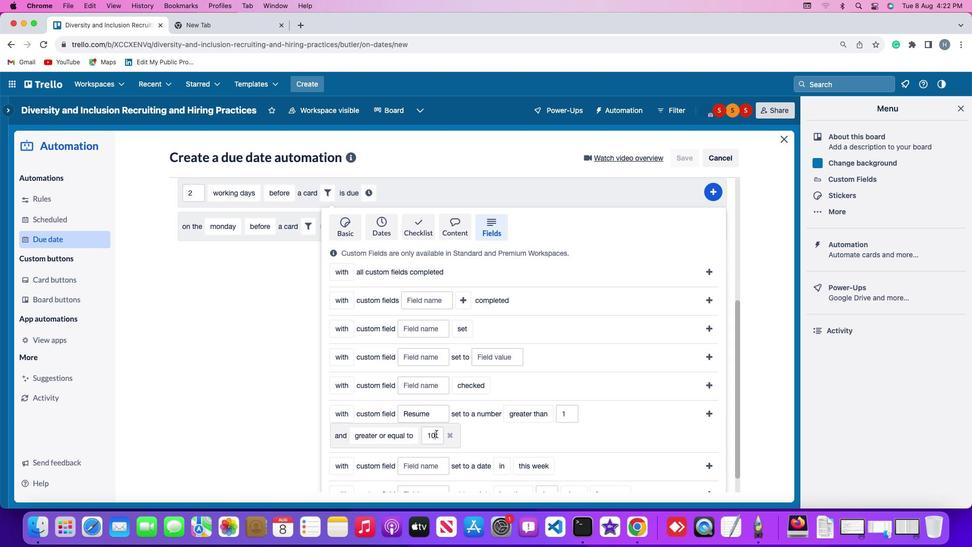 
Action: Key pressed Key.backspaceKey.backspace
Screenshot: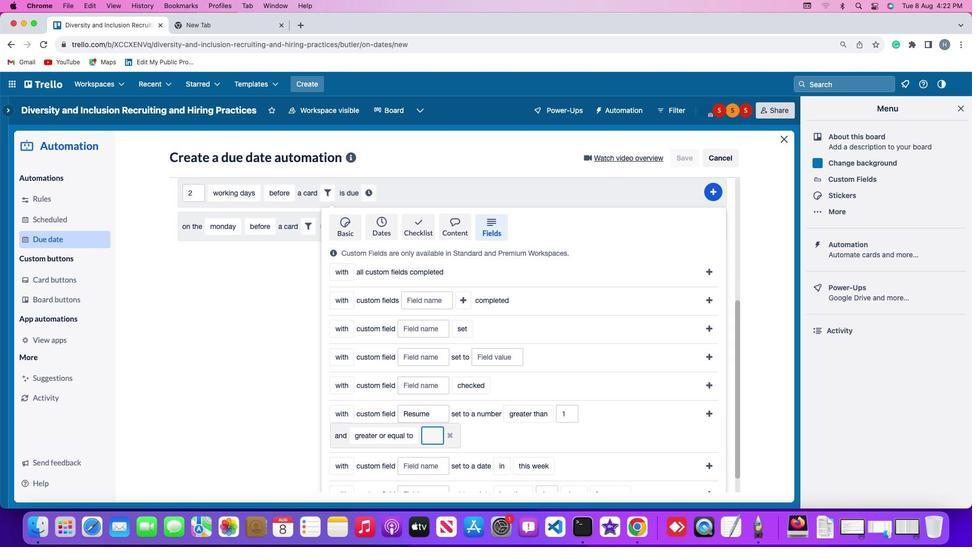 
Action: Mouse moved to (439, 433)
Screenshot: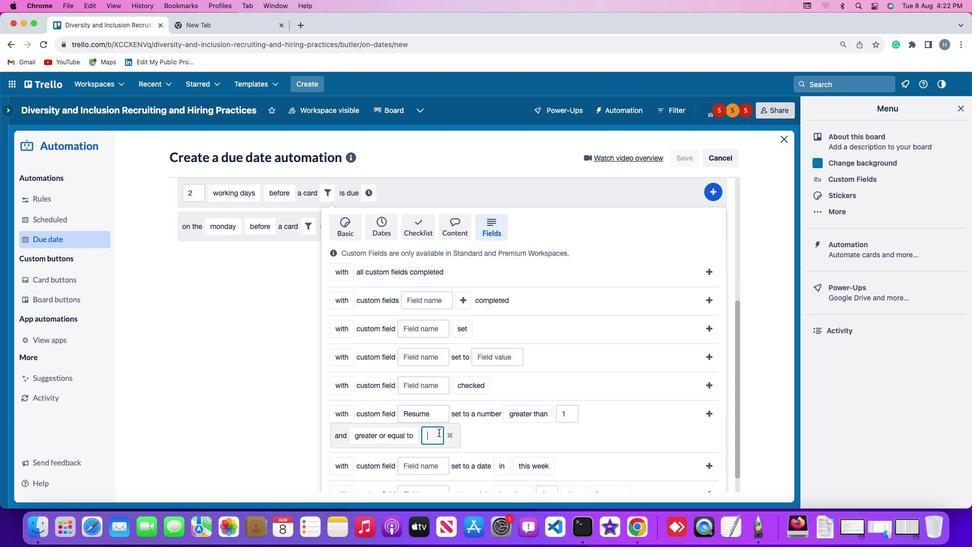 
Action: Key pressed '1''0'
Screenshot: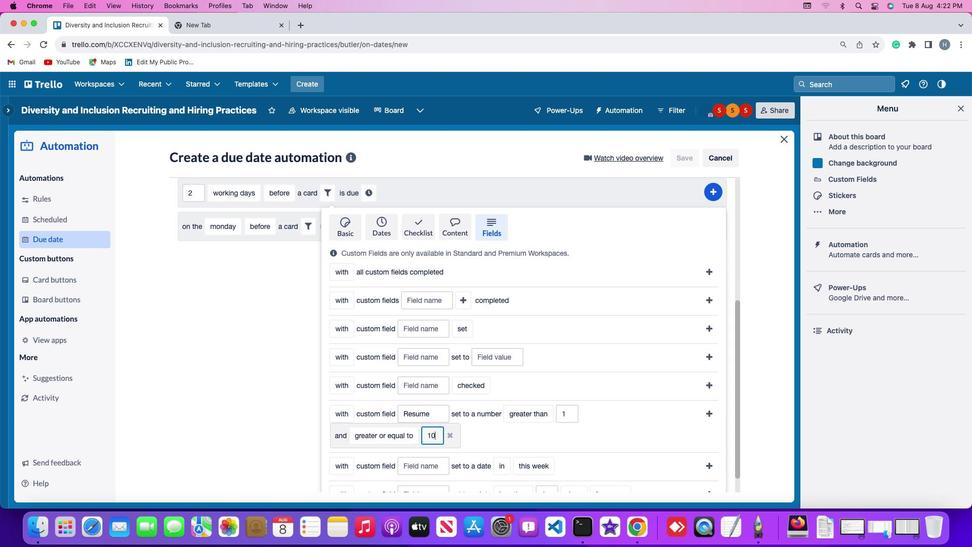 
Action: Mouse moved to (709, 410)
Screenshot: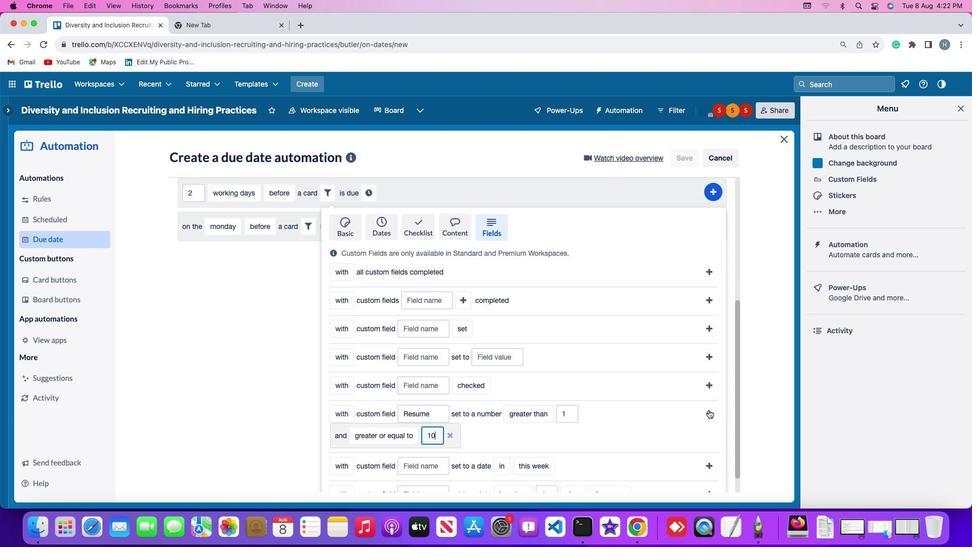 
Action: Mouse pressed left at (709, 410)
Screenshot: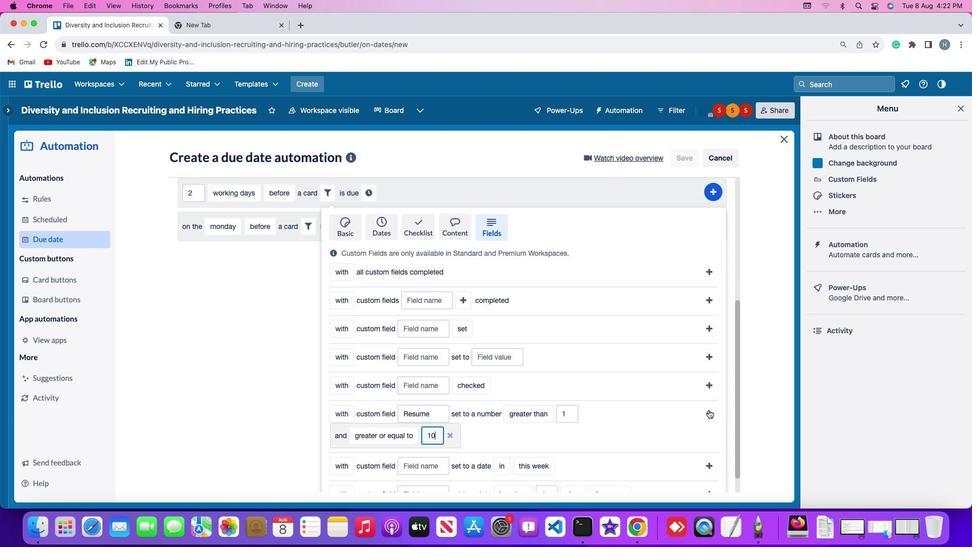 
Action: Mouse moved to (660, 404)
Screenshot: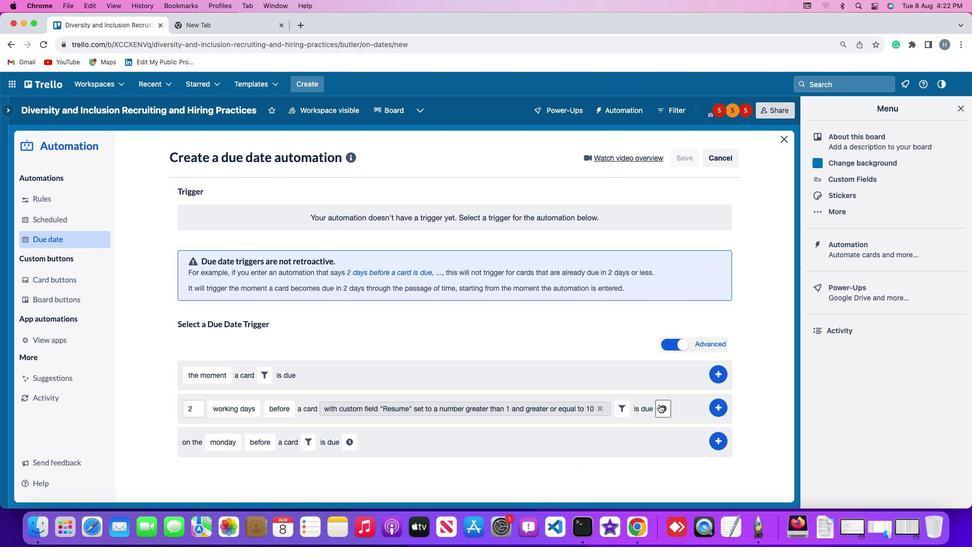 
Action: Mouse pressed left at (660, 404)
Screenshot: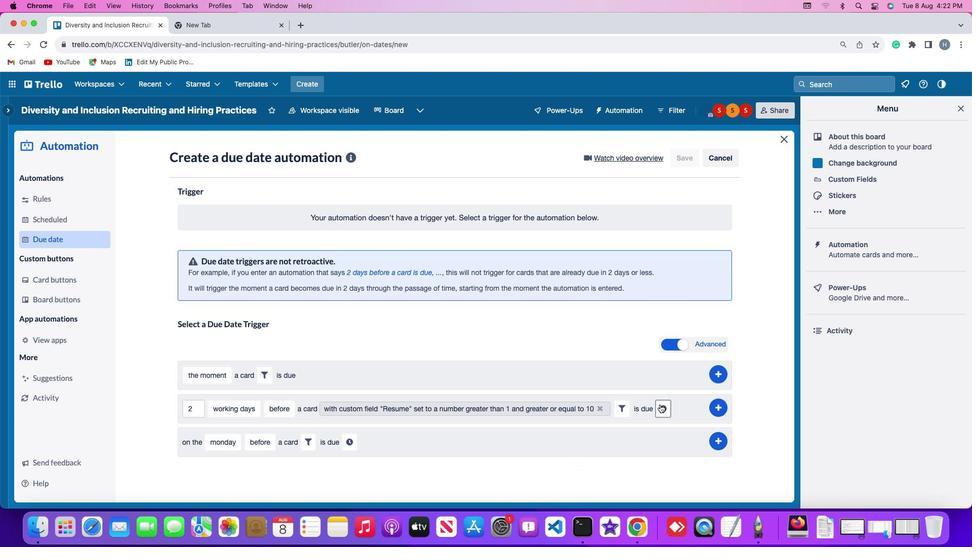 
Action: Mouse moved to (217, 433)
Screenshot: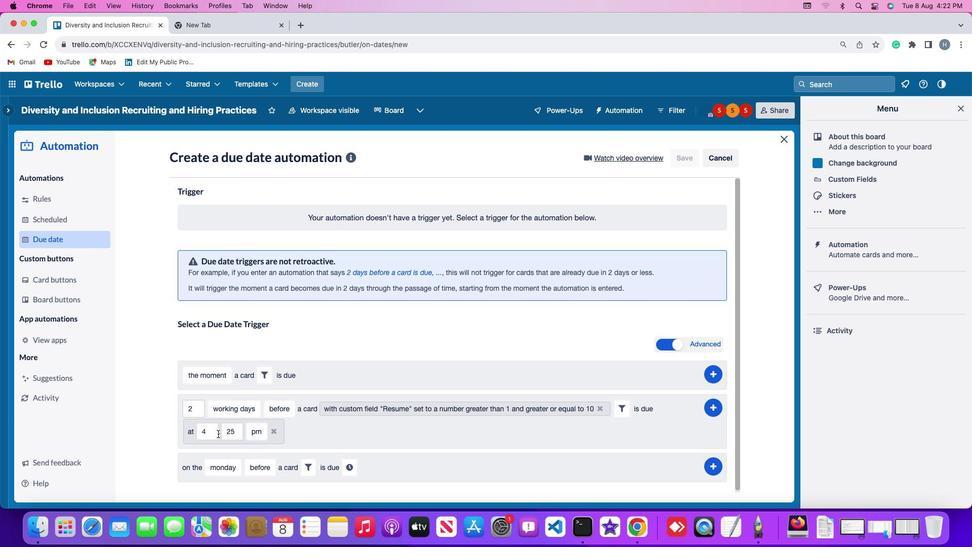 
Action: Mouse pressed left at (217, 433)
Screenshot: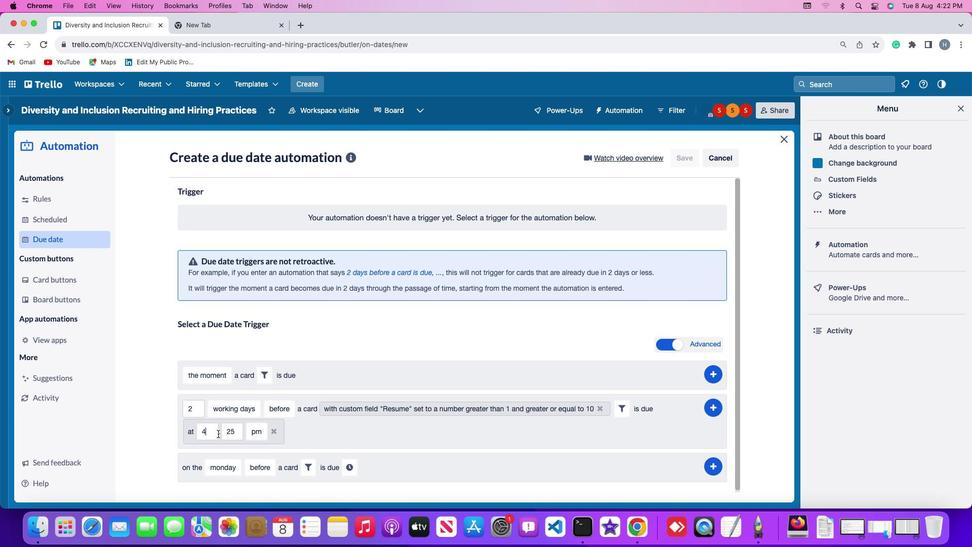 
Action: Key pressed Key.backspace
Screenshot: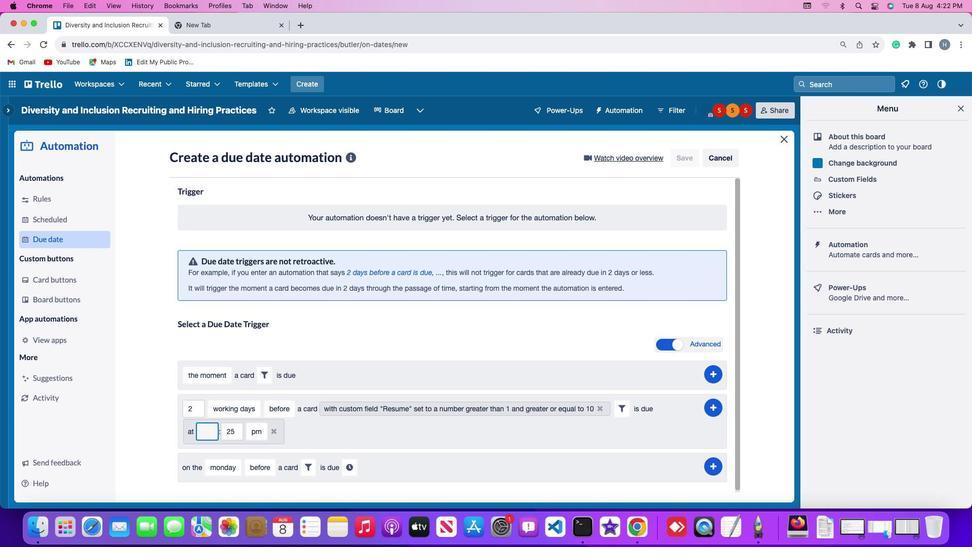 
Action: Mouse moved to (217, 433)
Screenshot: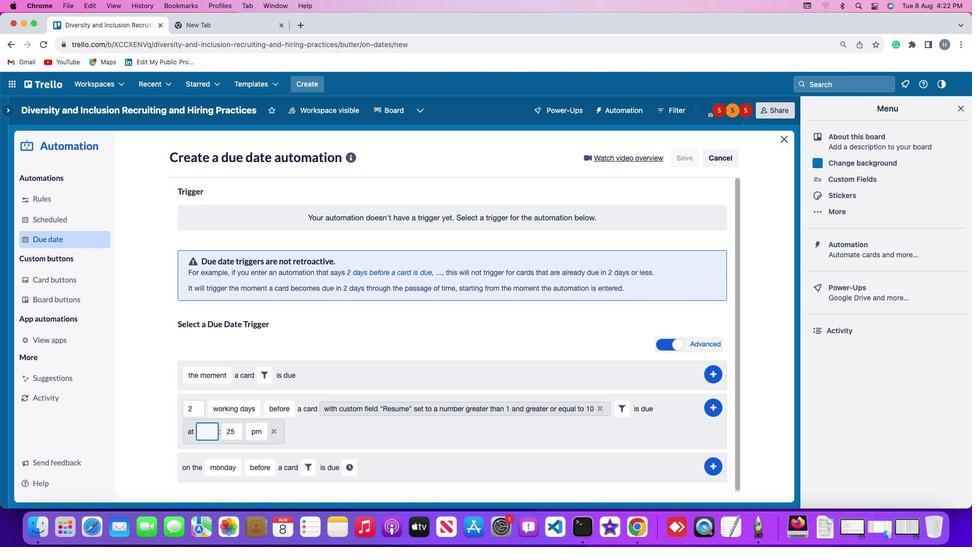 
Action: Key pressed '1''1'
Screenshot: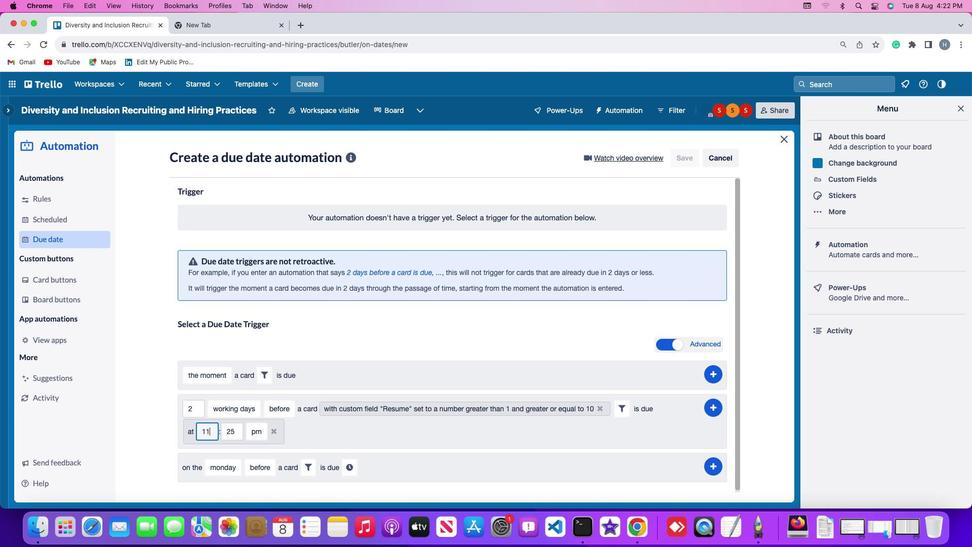 
Action: Mouse moved to (238, 431)
Screenshot: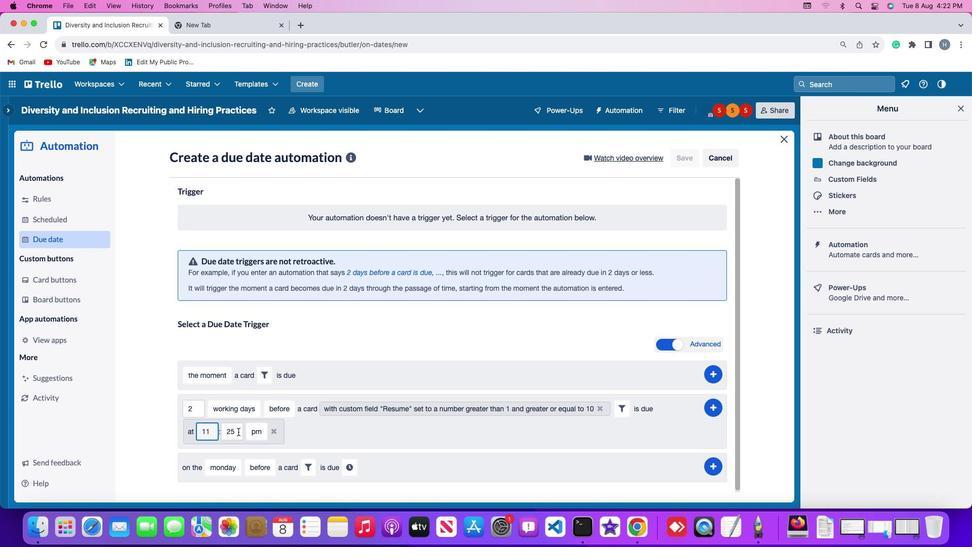 
Action: Mouse pressed left at (238, 431)
Screenshot: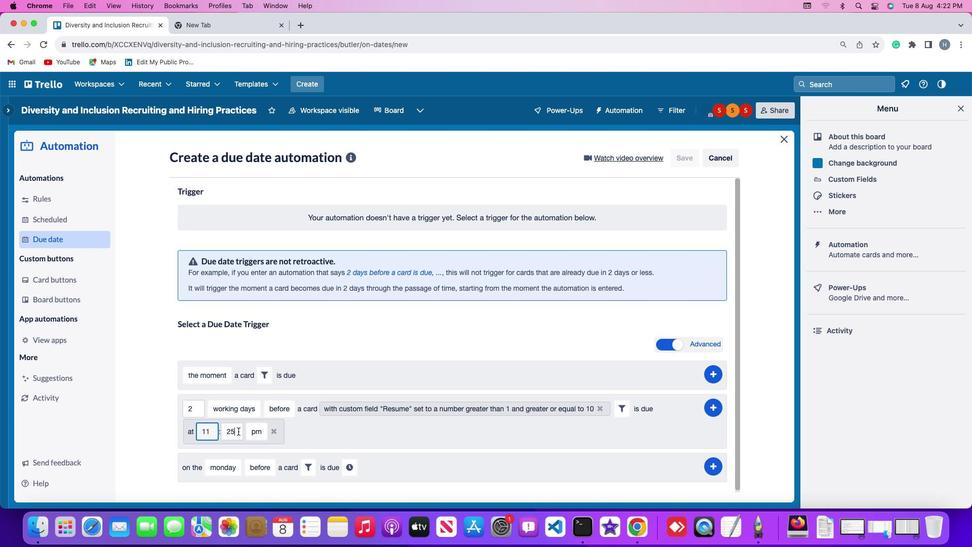 
Action: Mouse moved to (238, 431)
Screenshot: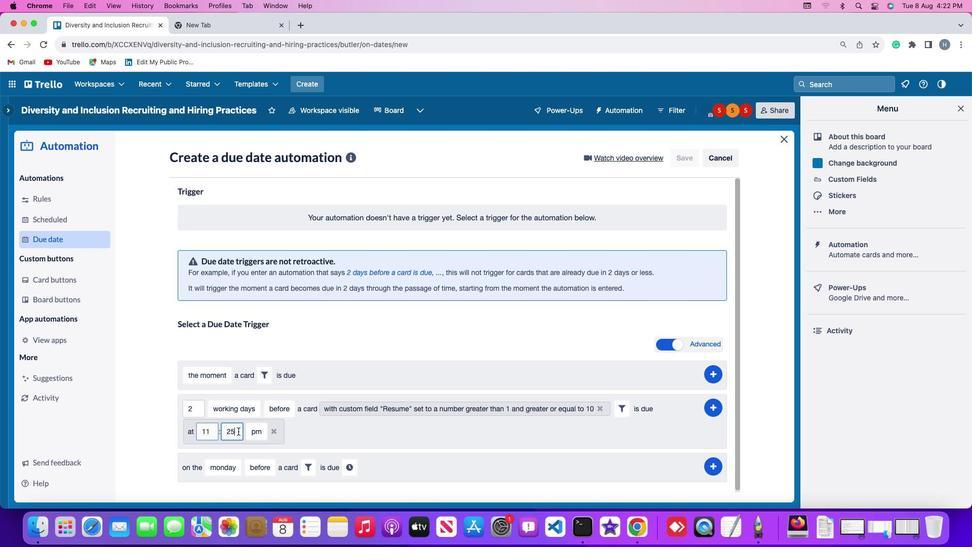 
Action: Key pressed Key.backspaceKey.backspace'0''0'
Screenshot: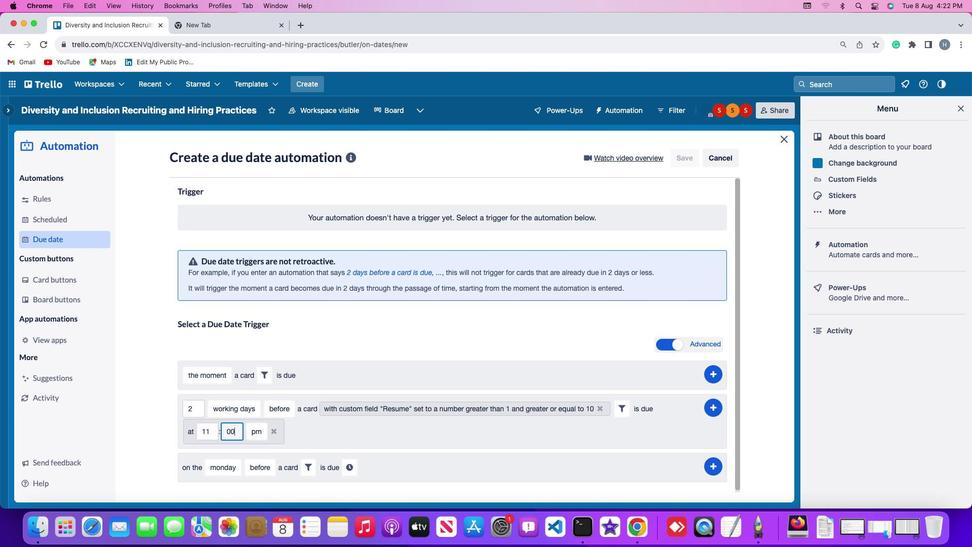 
Action: Mouse moved to (255, 431)
Screenshot: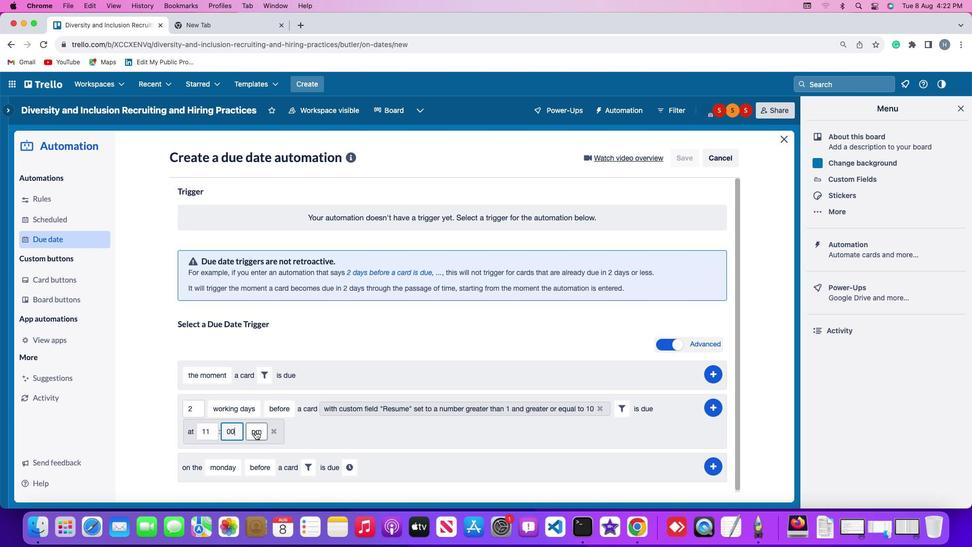 
Action: Mouse pressed left at (255, 431)
Screenshot: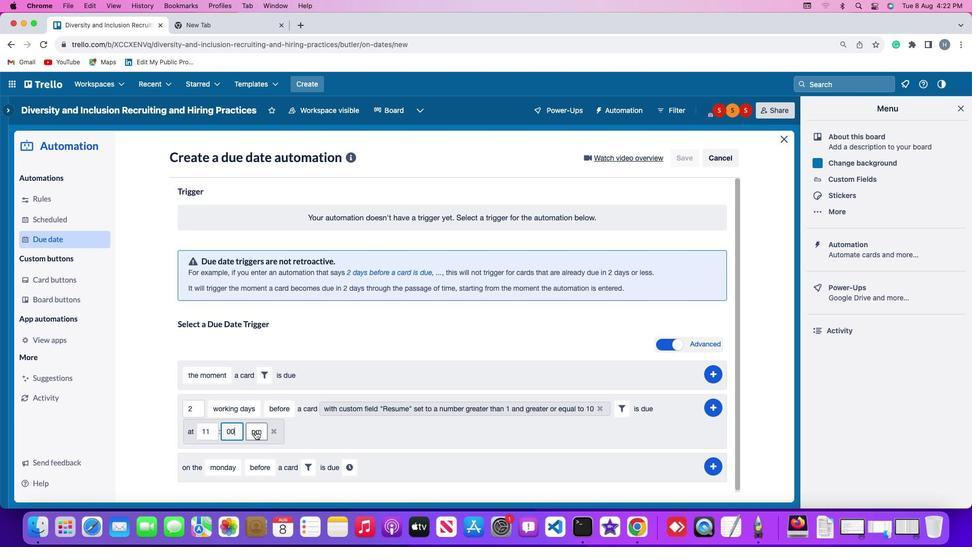 
Action: Mouse moved to (259, 451)
Screenshot: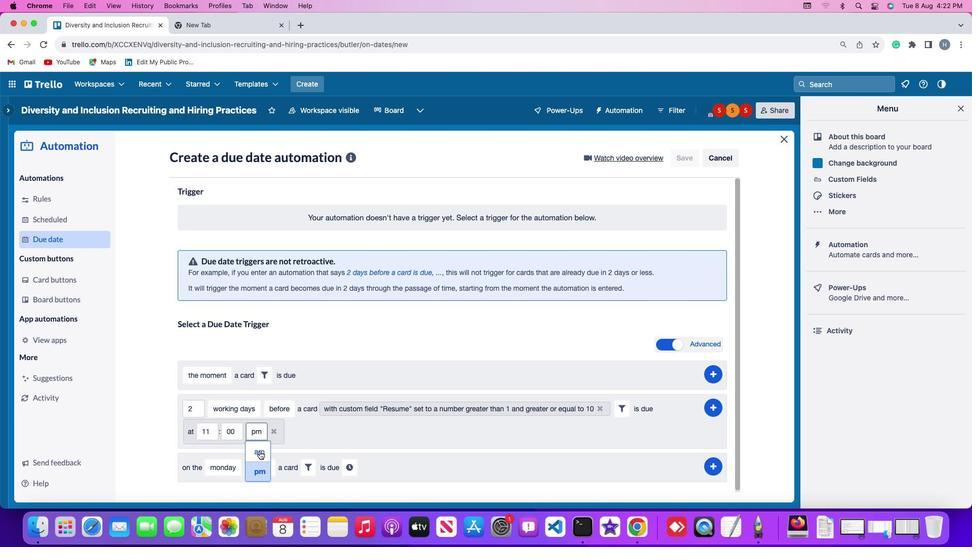 
Action: Mouse pressed left at (259, 451)
Screenshot: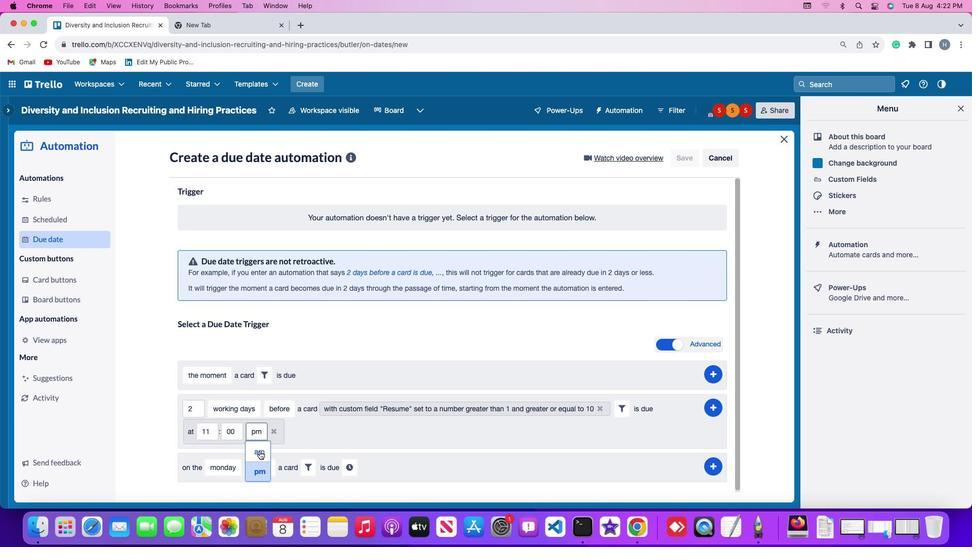 
Action: Mouse moved to (716, 404)
Screenshot: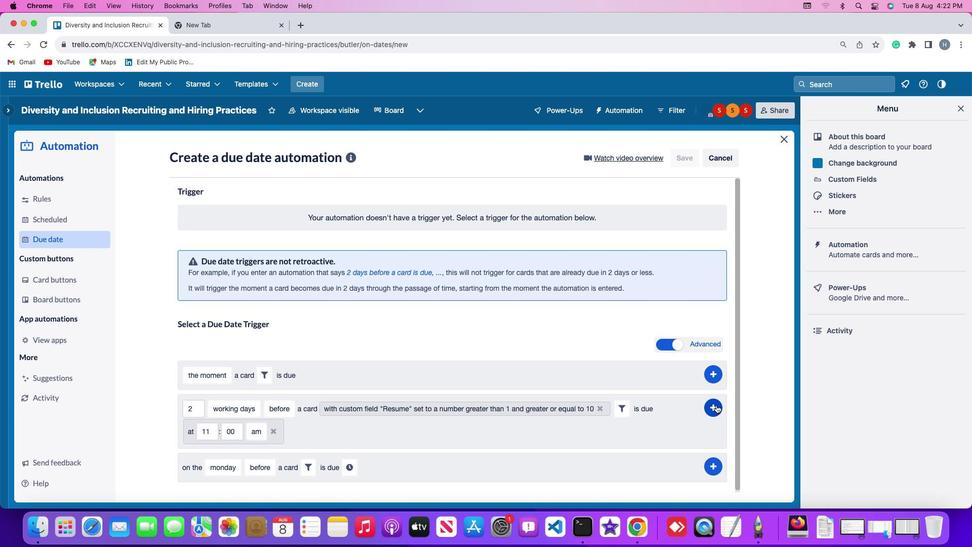 
Action: Mouse pressed left at (716, 404)
Screenshot: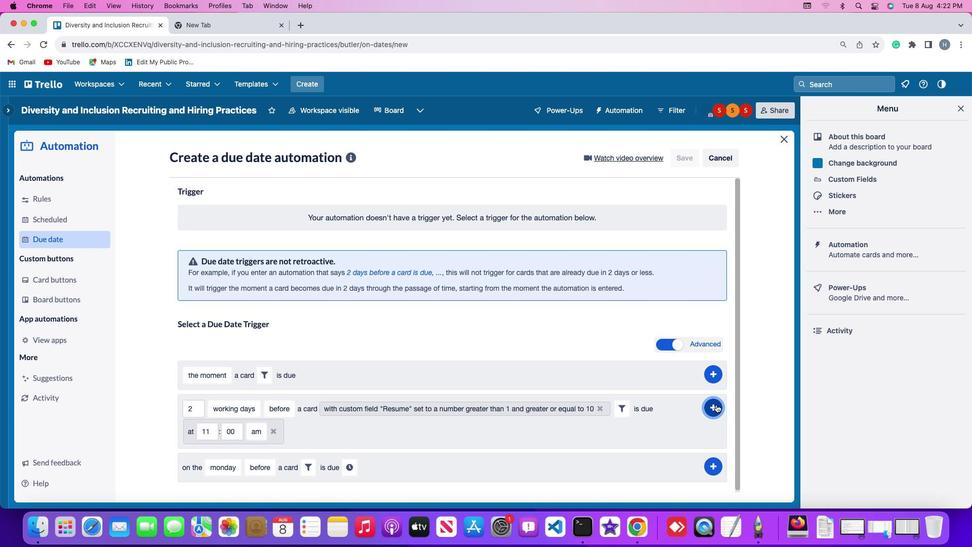
Action: Mouse moved to (746, 293)
Screenshot: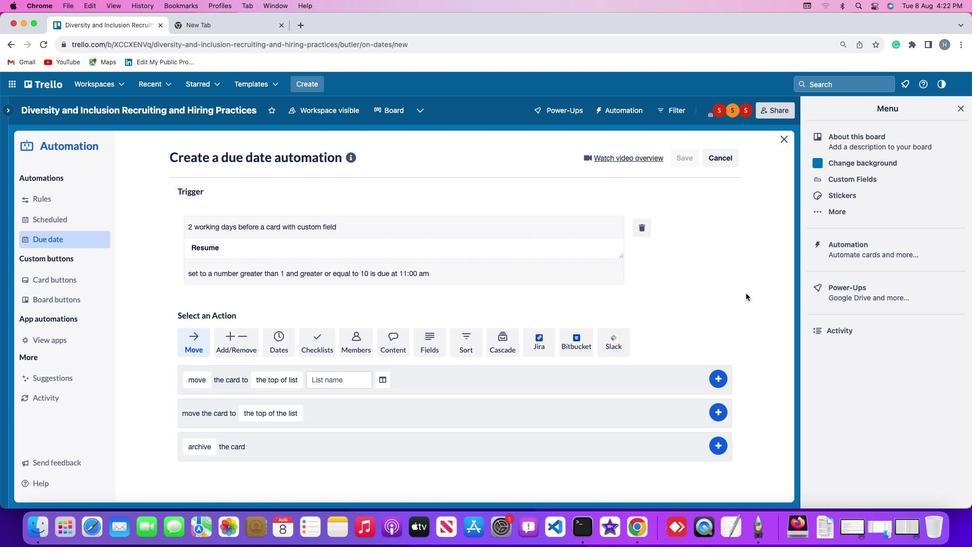 
